 Task: Manage the "Case record list" page setting.
Action: Mouse moved to (1016, 67)
Screenshot: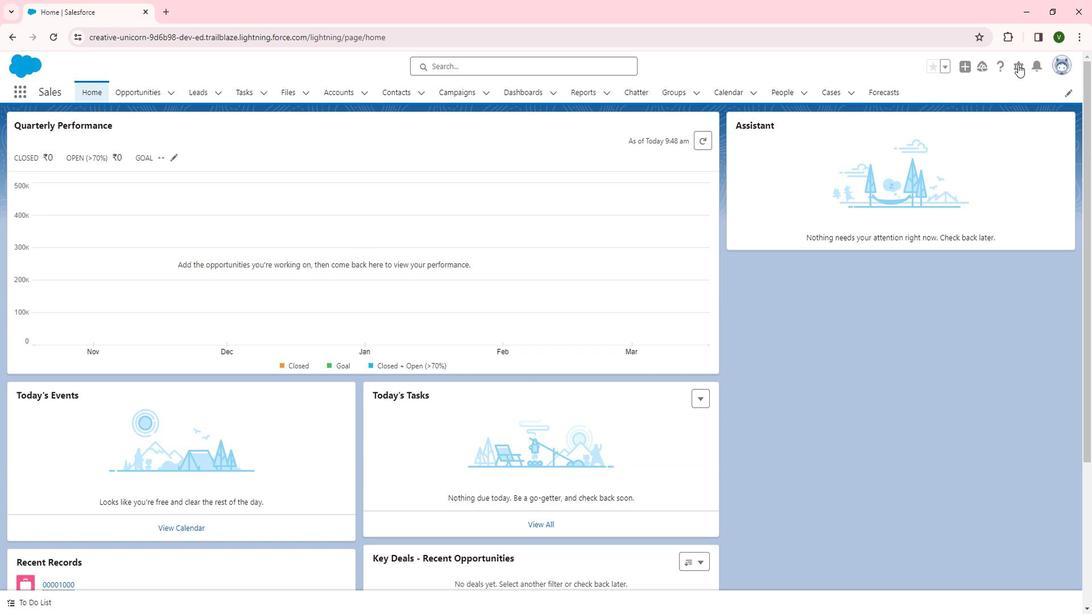 
Action: Mouse pressed left at (1016, 67)
Screenshot: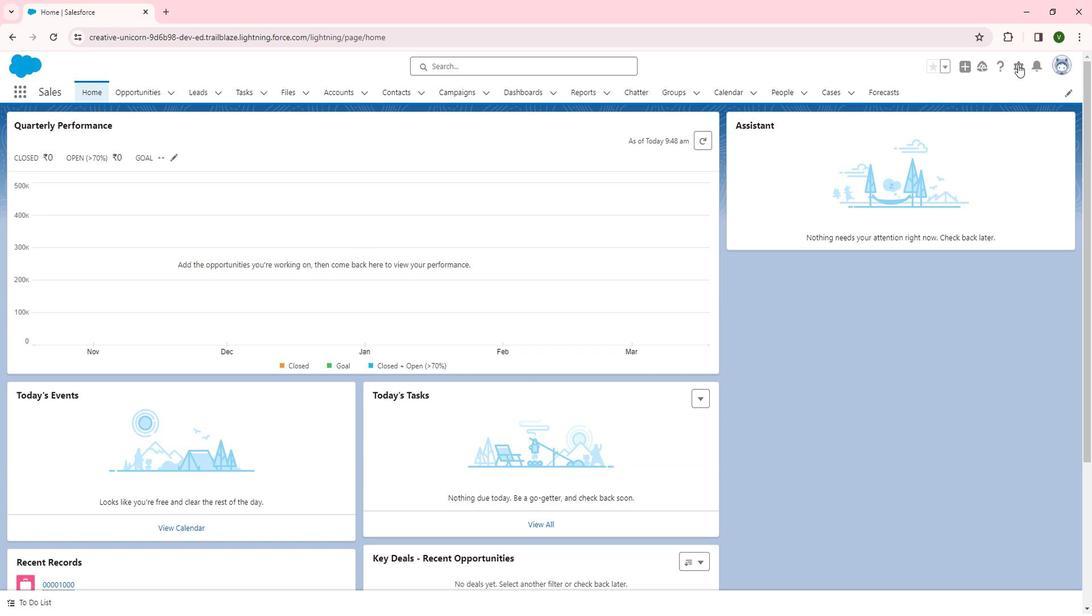 
Action: Mouse moved to (971, 110)
Screenshot: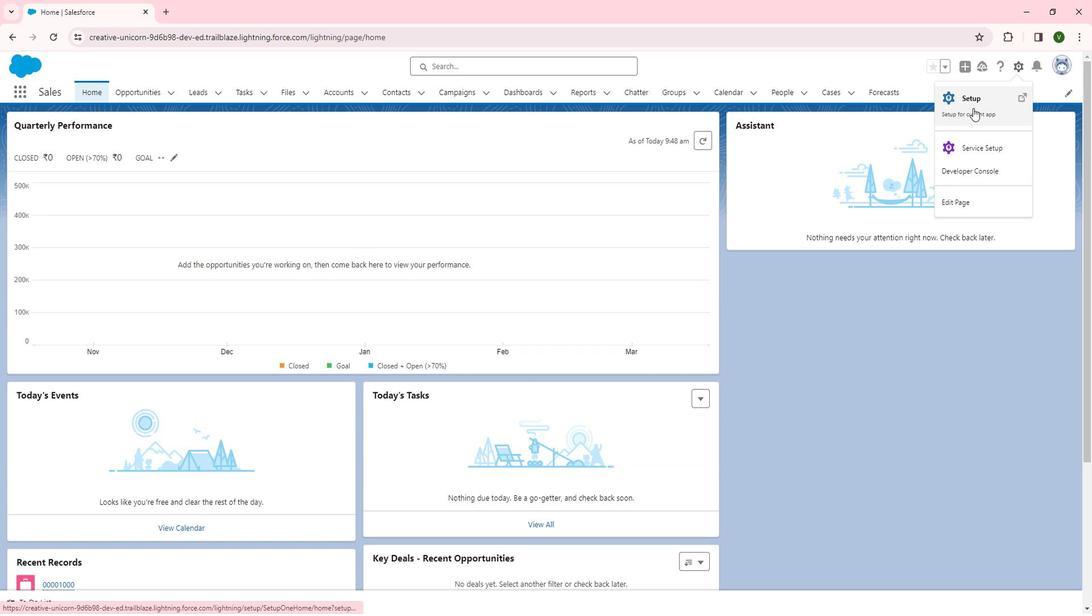 
Action: Mouse pressed left at (971, 110)
Screenshot: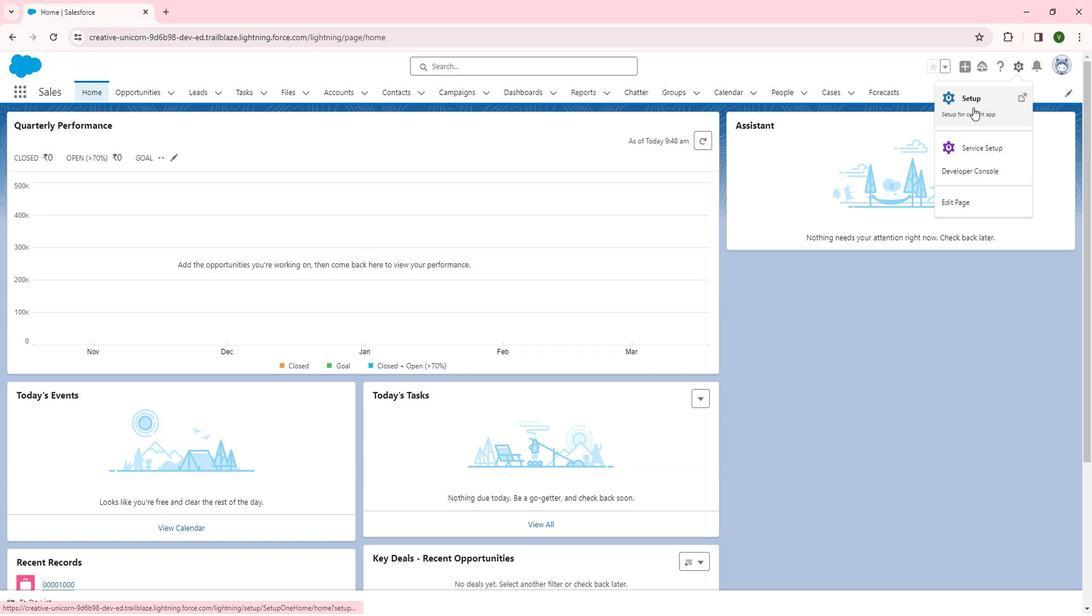 
Action: Mouse moved to (23, 471)
Screenshot: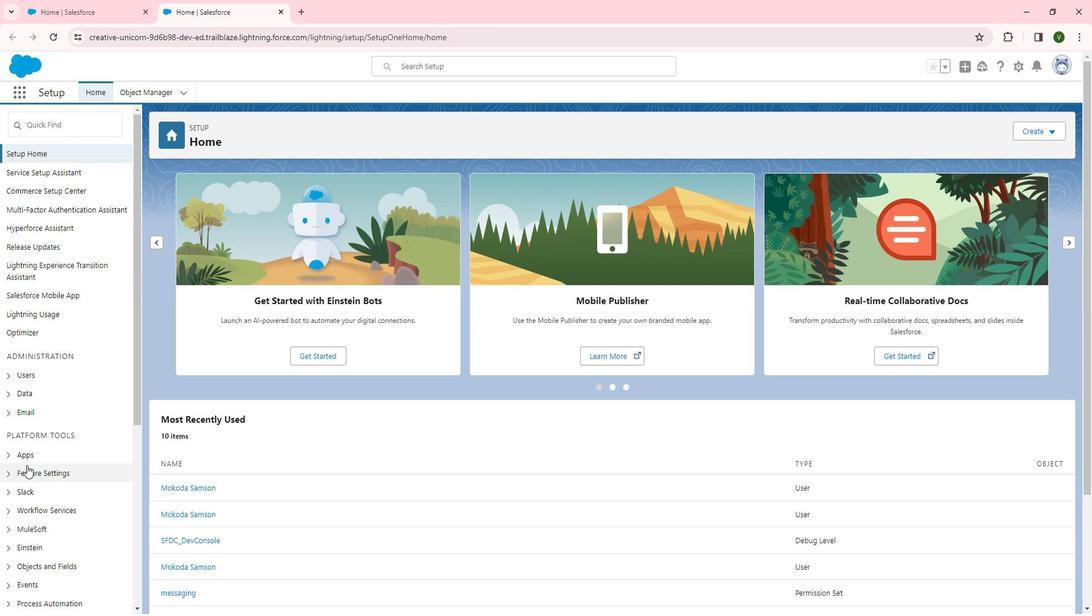 
Action: Mouse pressed left at (23, 471)
Screenshot: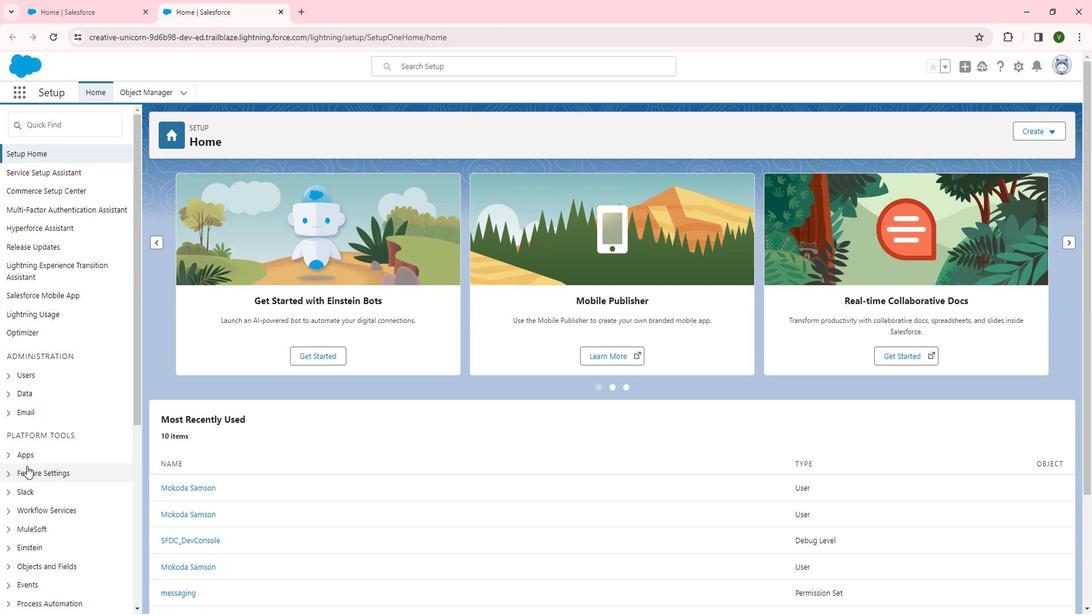 
Action: Mouse scrolled (23, 471) with delta (0, 0)
Screenshot: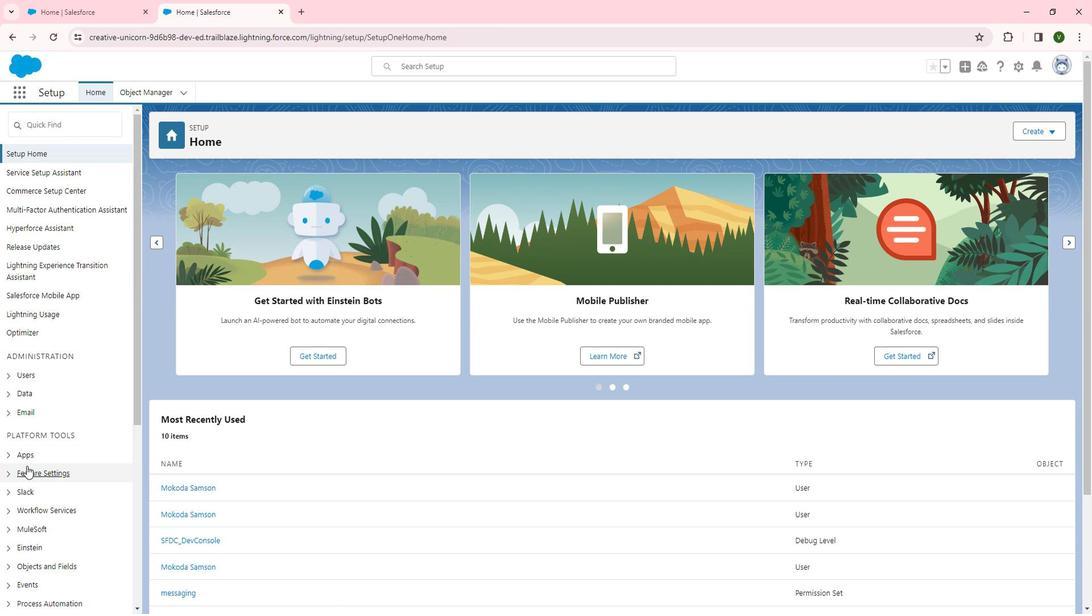 
Action: Mouse scrolled (23, 471) with delta (0, 0)
Screenshot: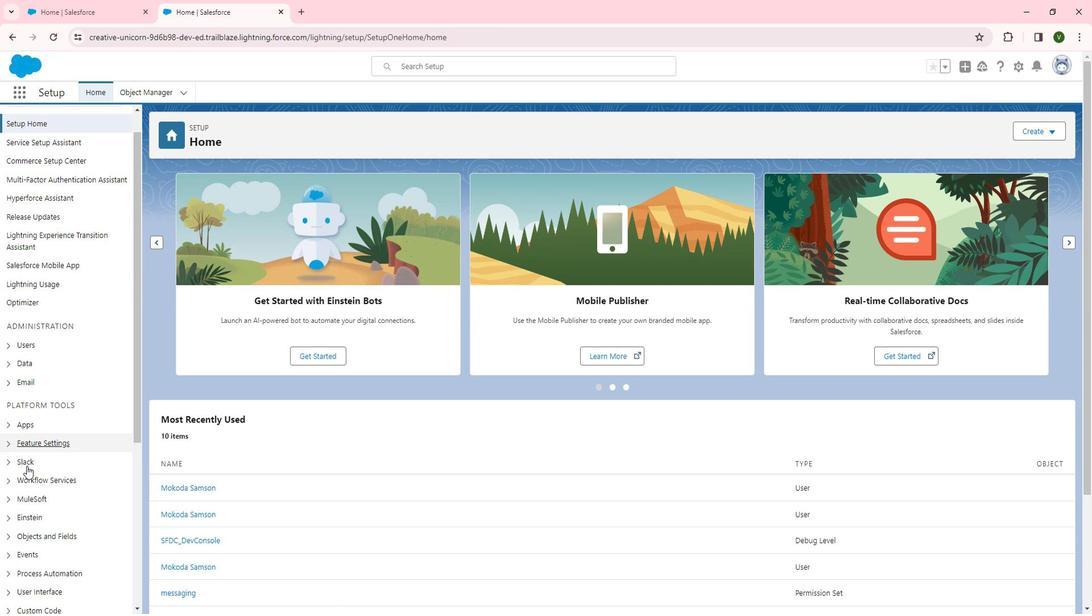 
Action: Mouse moved to (59, 359)
Screenshot: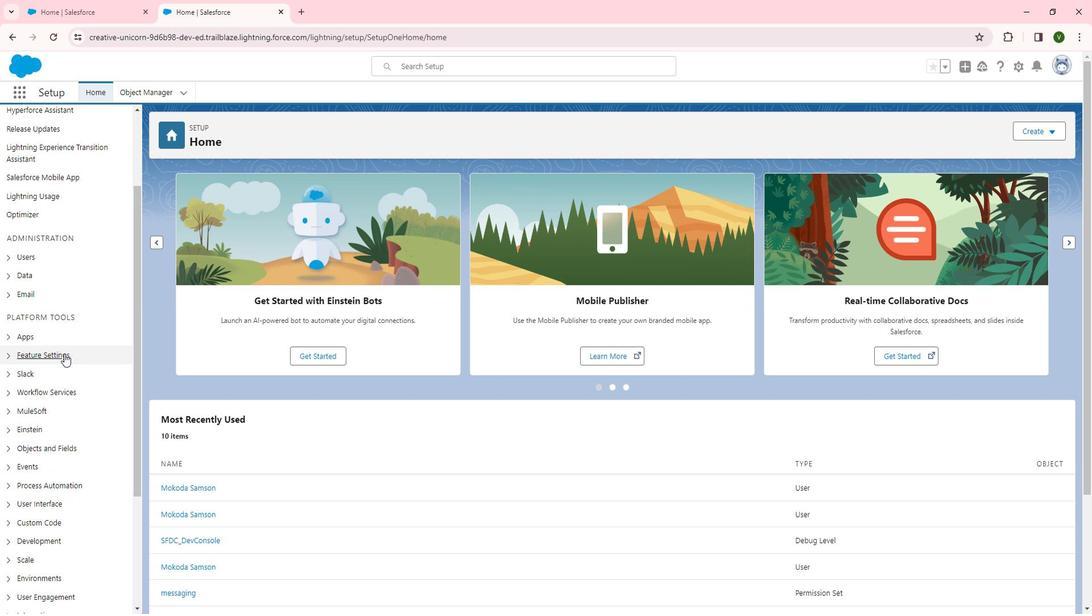 
Action: Mouse pressed left at (59, 359)
Screenshot: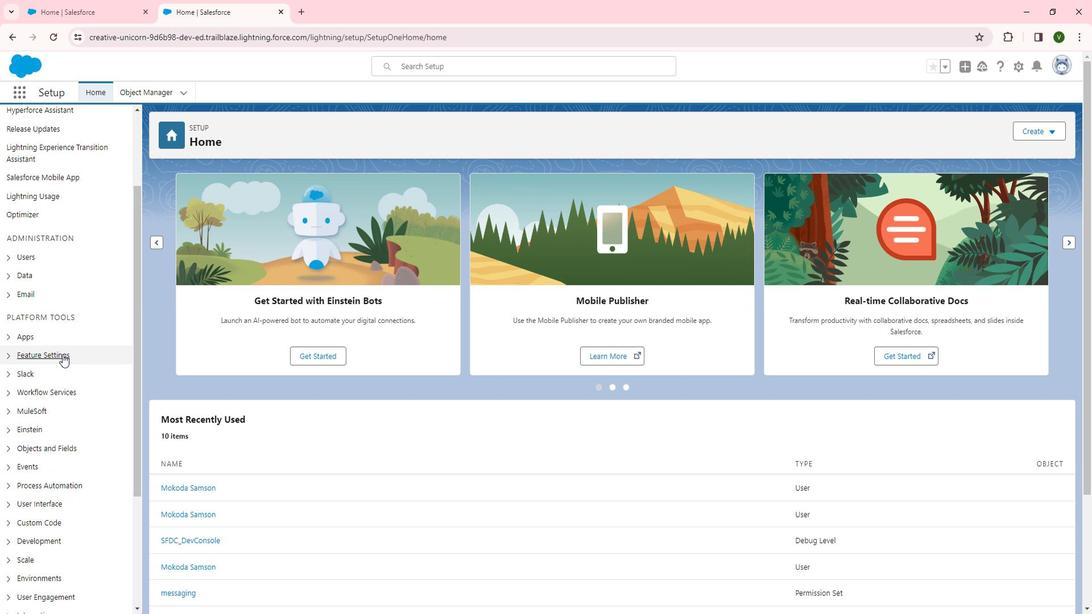
Action: Mouse moved to (67, 484)
Screenshot: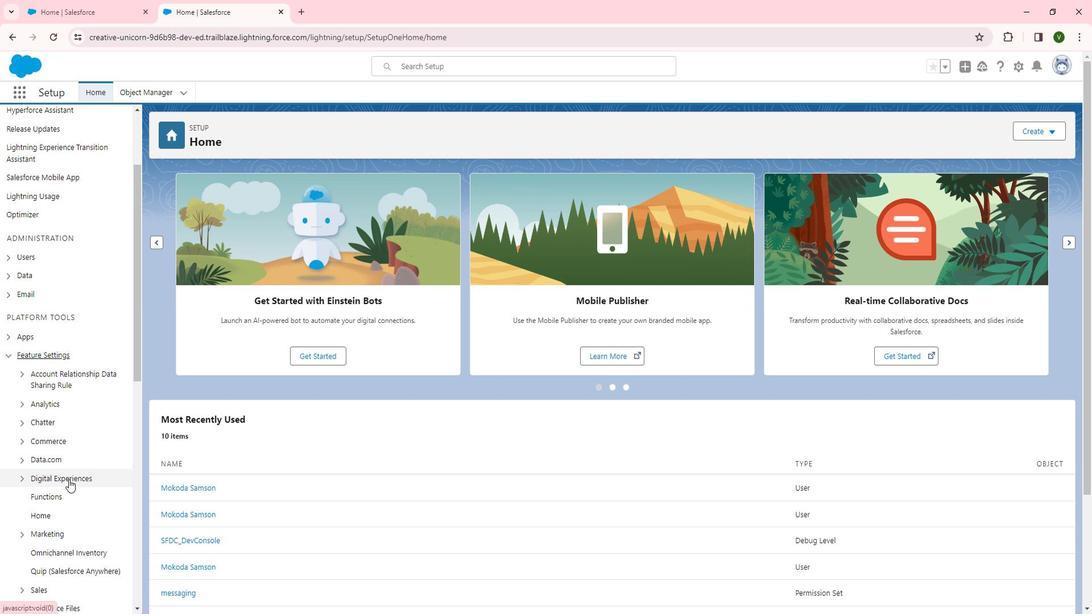 
Action: Mouse pressed left at (67, 484)
Screenshot: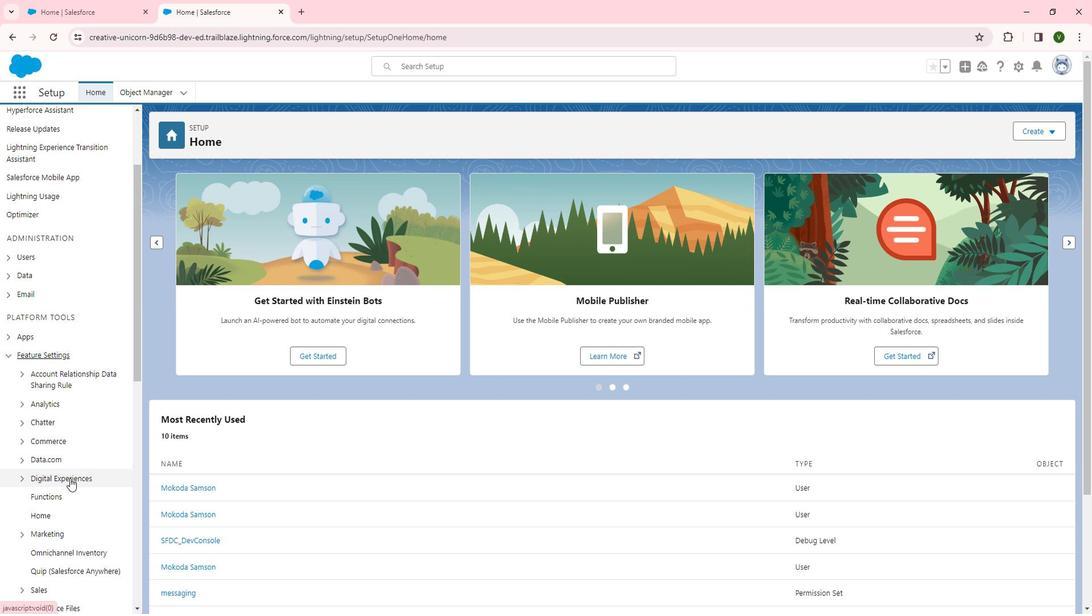
Action: Mouse moved to (68, 483)
Screenshot: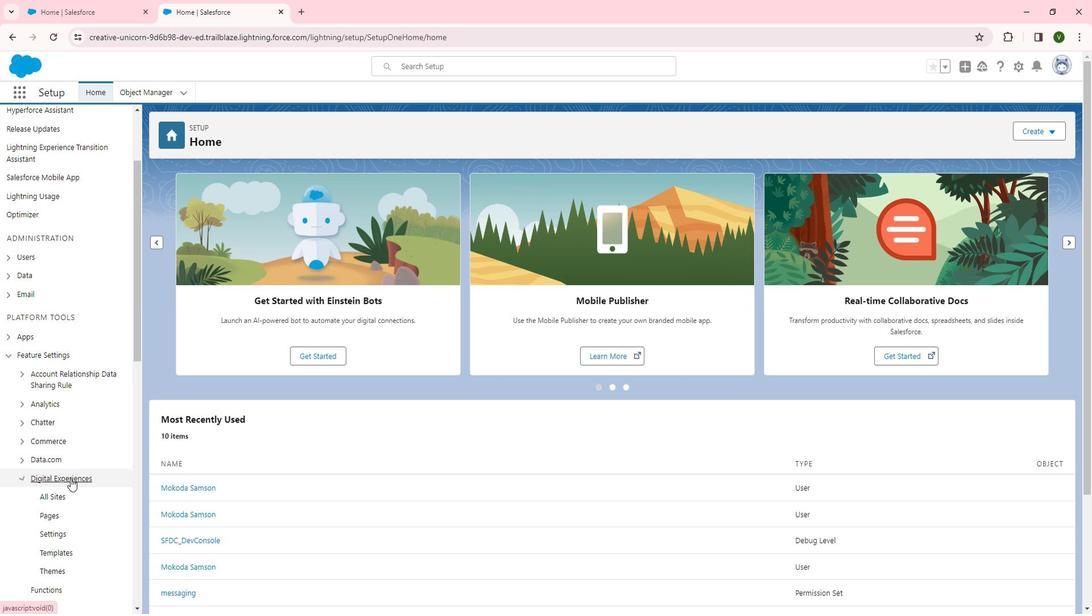 
Action: Mouse scrolled (68, 483) with delta (0, 0)
Screenshot: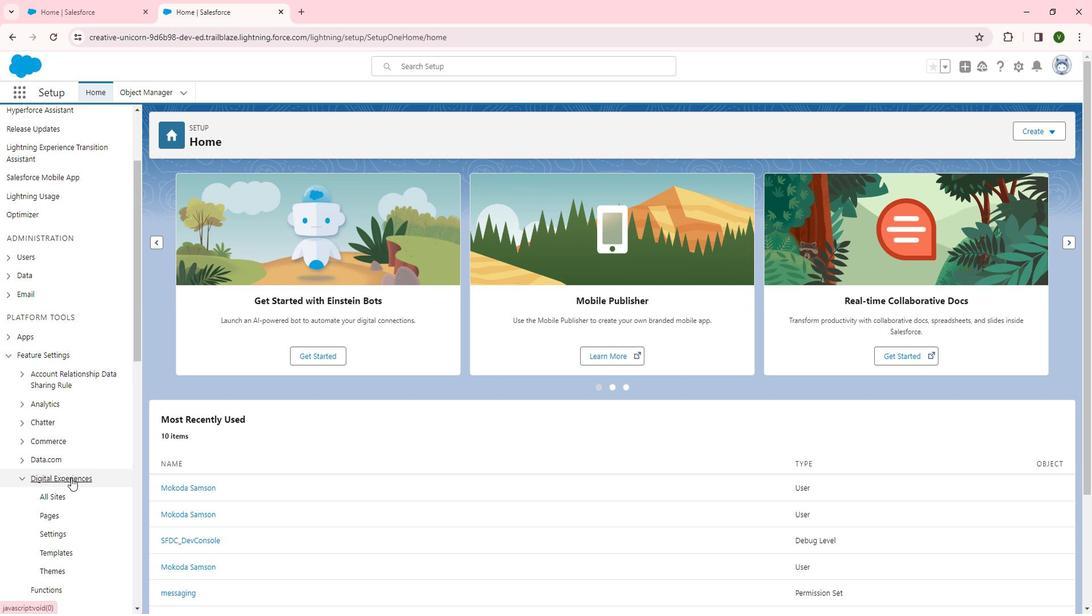 
Action: Mouse moved to (68, 482)
Screenshot: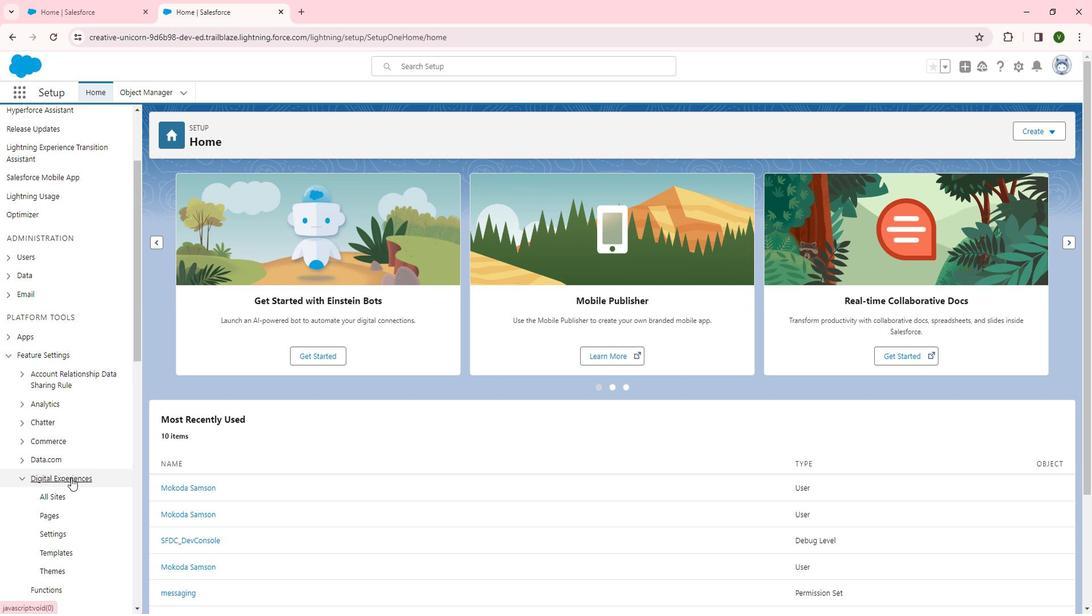 
Action: Mouse scrolled (68, 481) with delta (0, 0)
Screenshot: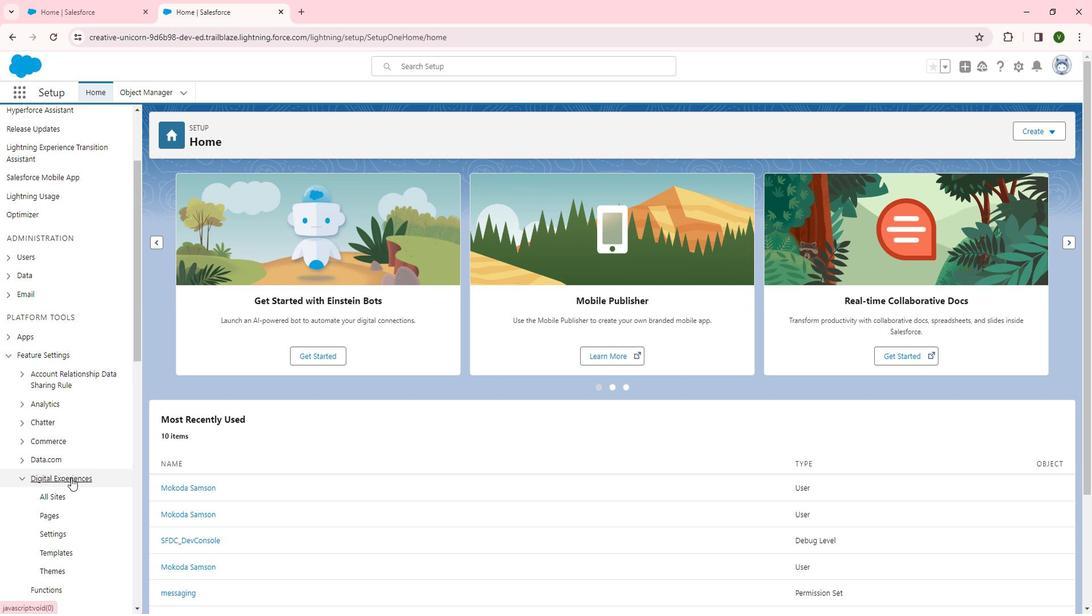 
Action: Mouse moved to (48, 381)
Screenshot: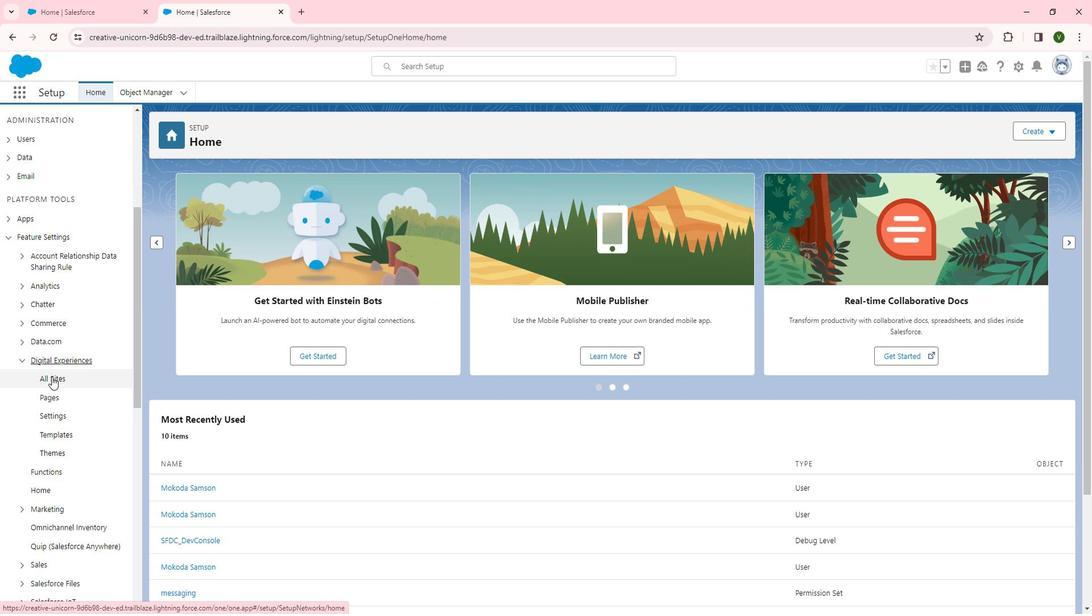 
Action: Mouse pressed left at (48, 381)
Screenshot: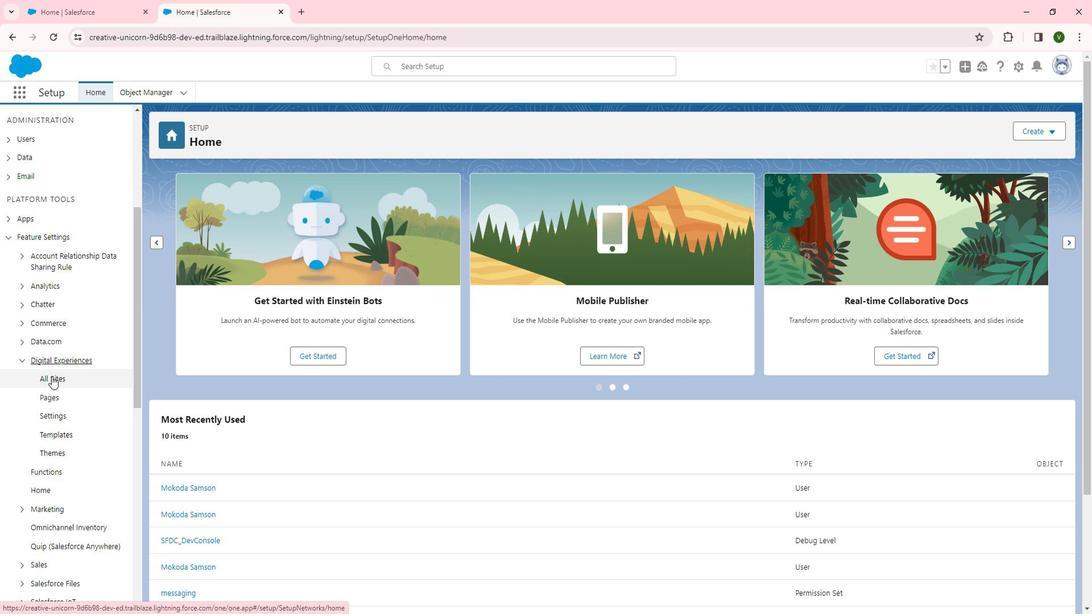 
Action: Mouse moved to (180, 342)
Screenshot: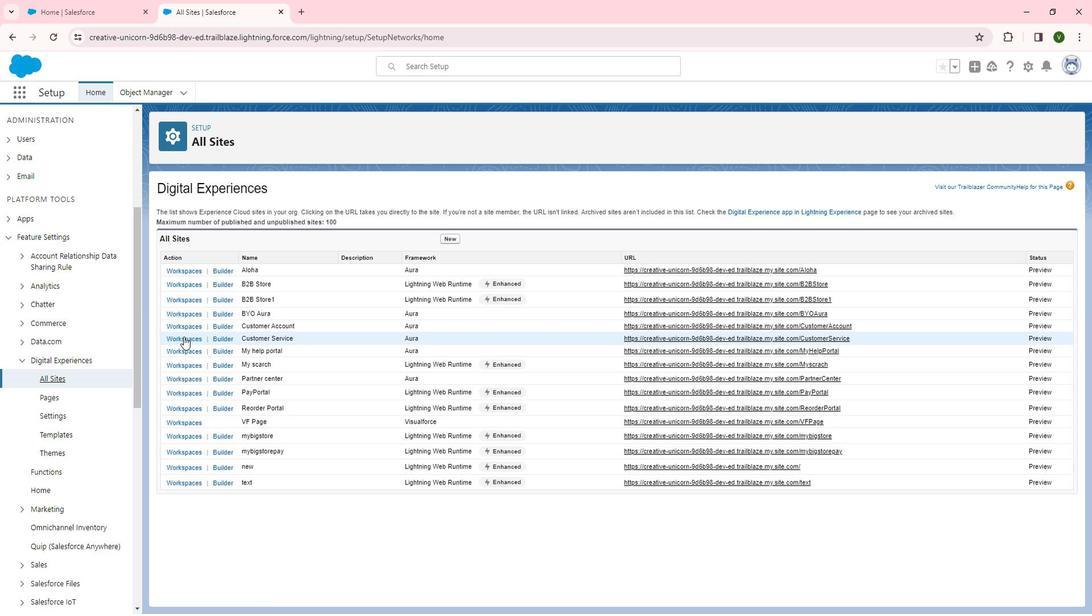 
Action: Mouse pressed left at (180, 342)
Screenshot: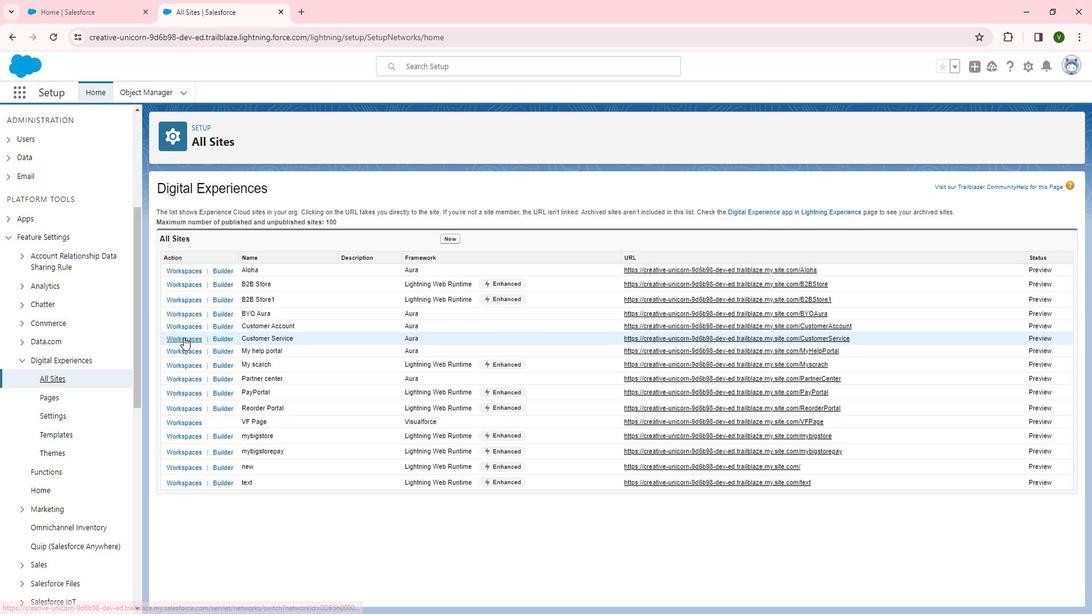 
Action: Mouse moved to (172, 286)
Screenshot: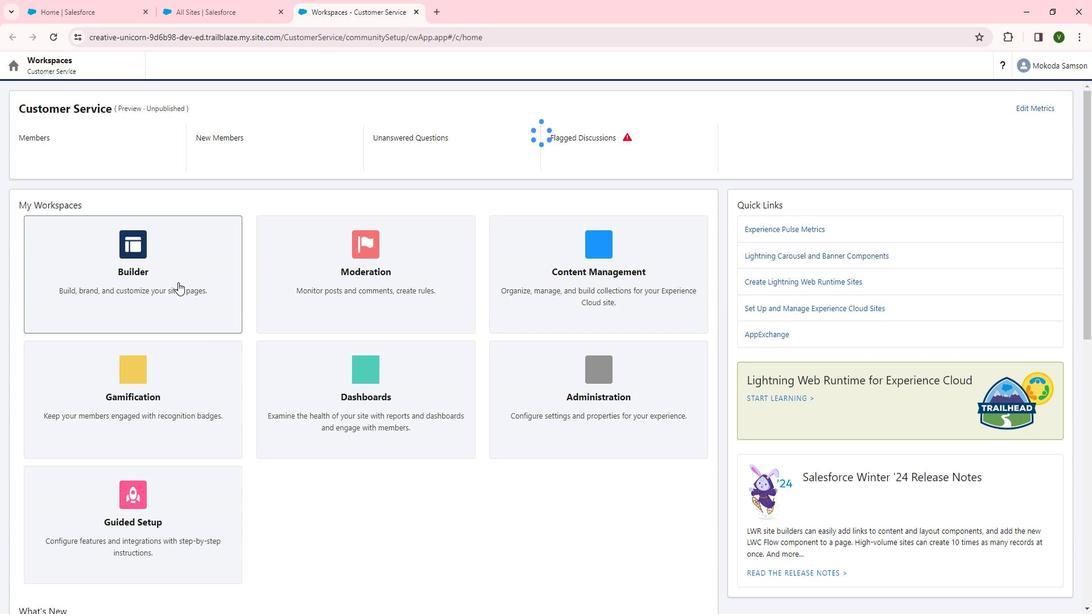 
Action: Mouse pressed left at (172, 286)
Screenshot: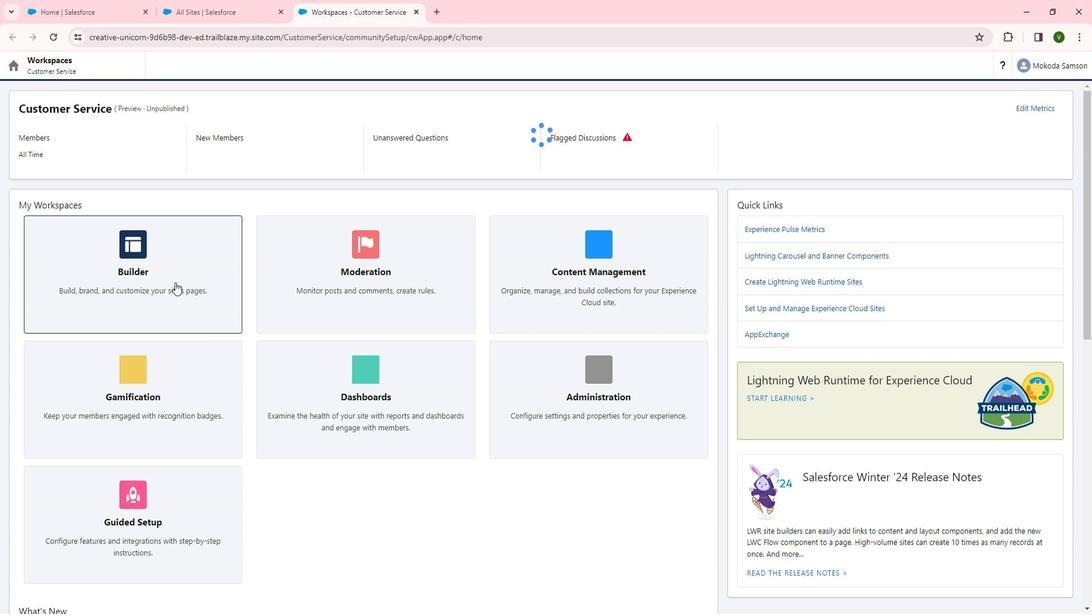 
Action: Mouse moved to (151, 66)
Screenshot: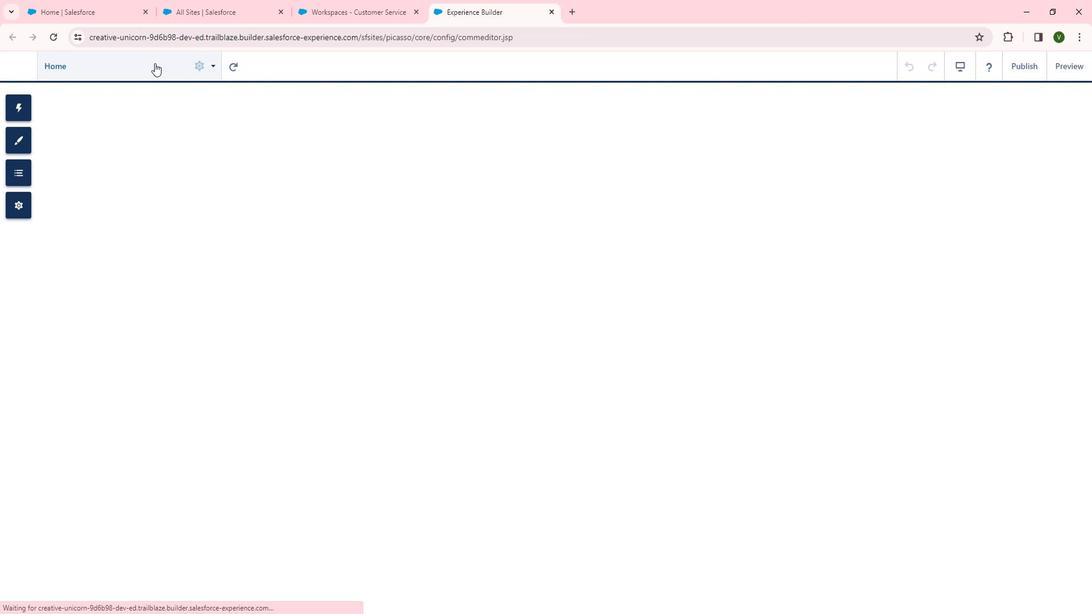 
Action: Mouse pressed left at (151, 66)
Screenshot: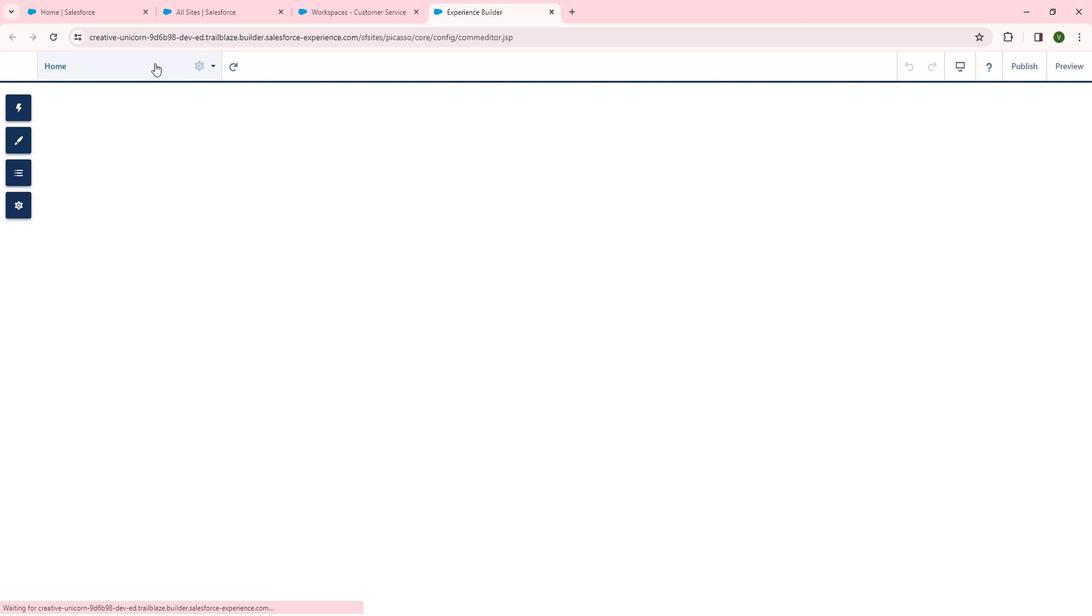 
Action: Mouse moved to (48, 225)
Screenshot: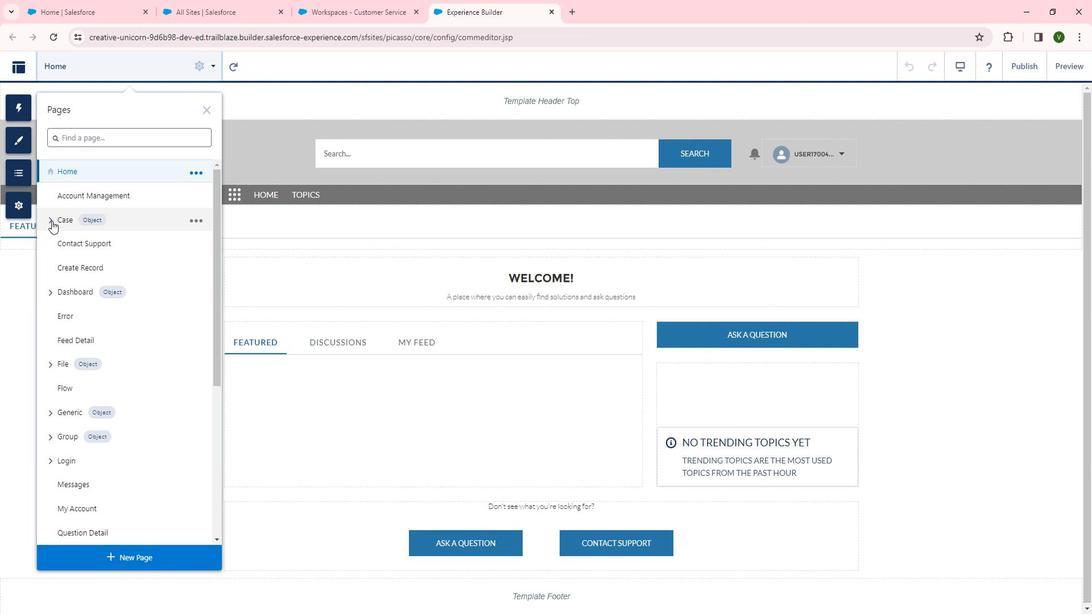 
Action: Mouse pressed left at (48, 225)
Screenshot: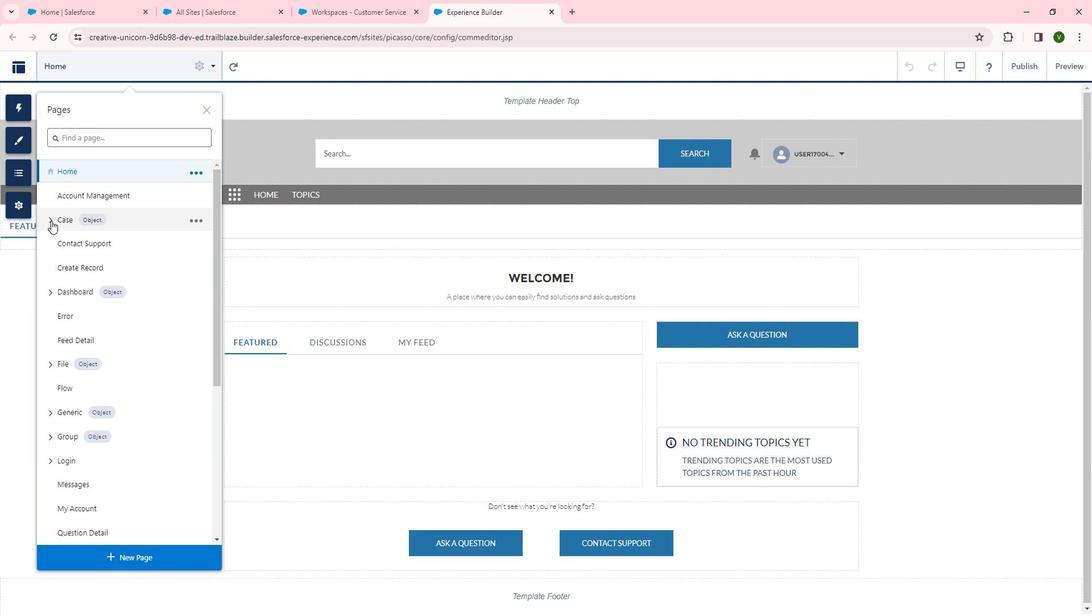 
Action: Mouse moved to (175, 273)
Screenshot: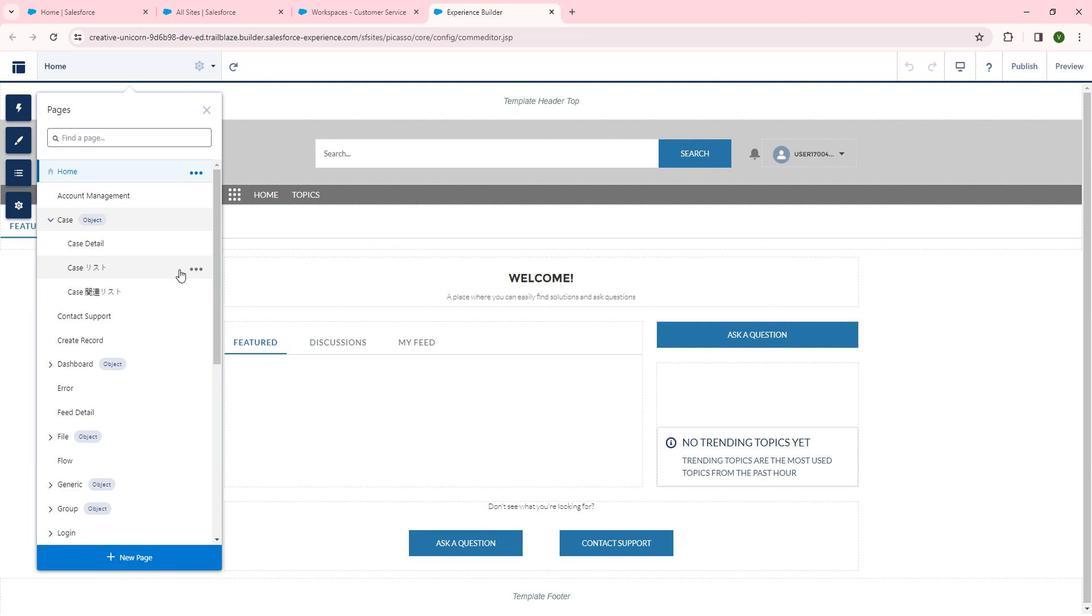
Action: Mouse pressed left at (175, 273)
Screenshot: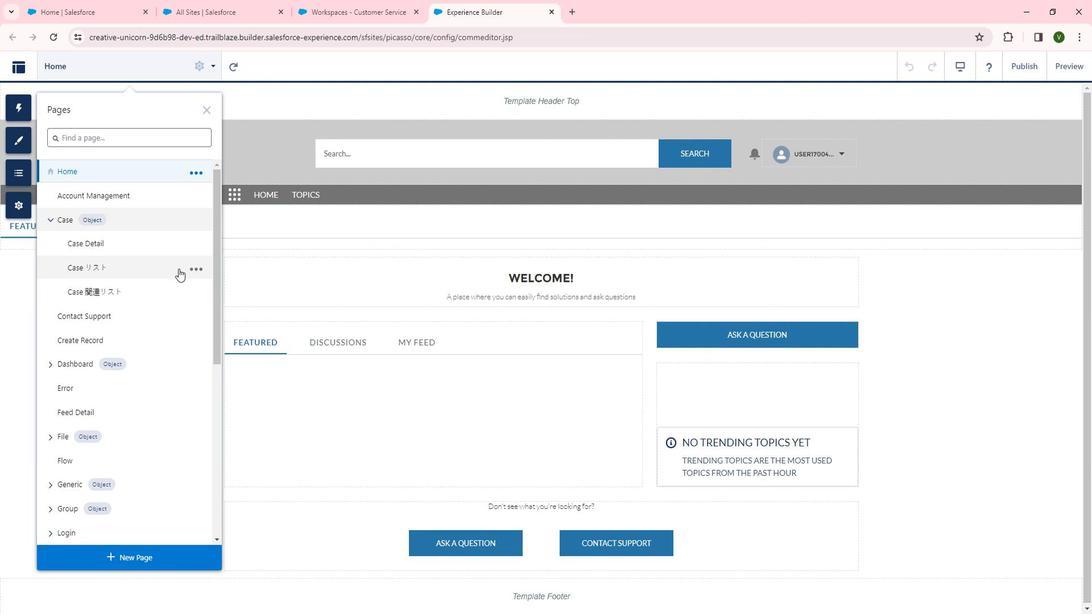 
Action: Mouse moved to (174, 66)
Screenshot: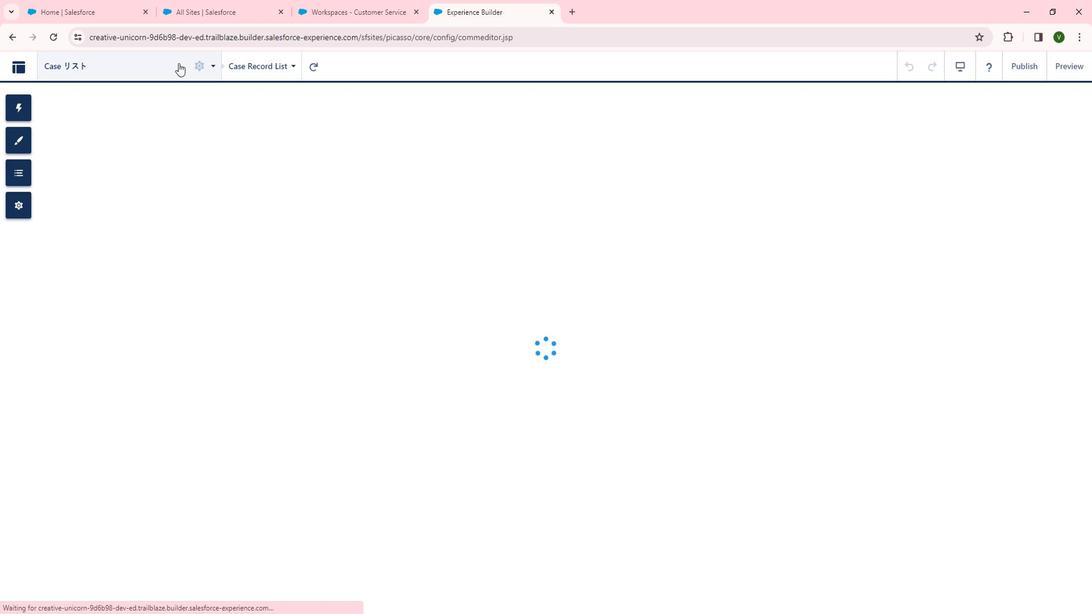 
Action: Mouse pressed left at (174, 66)
Screenshot: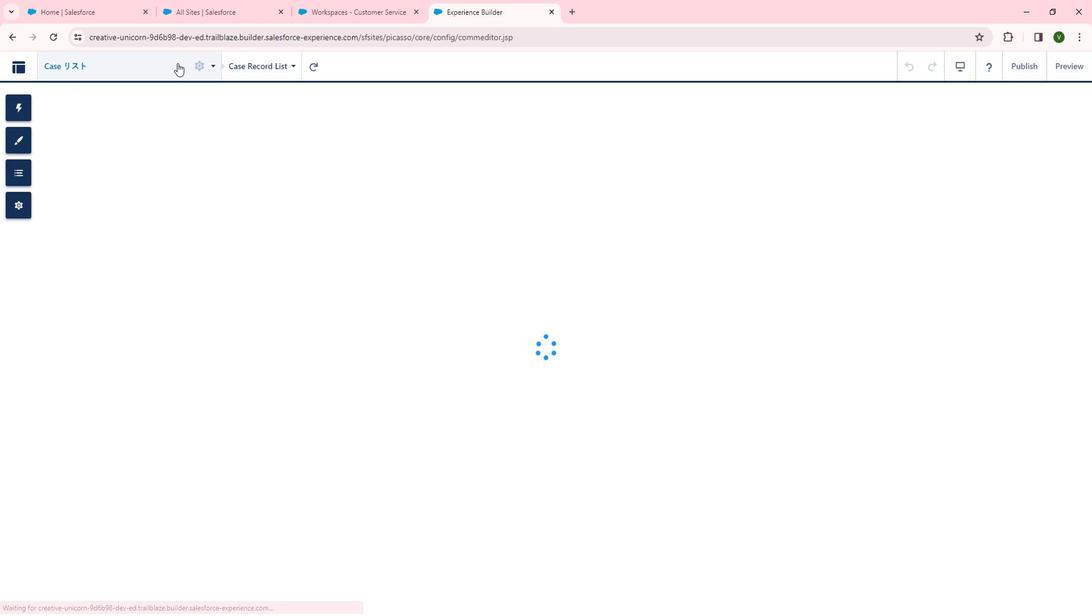
Action: Mouse moved to (194, 177)
Screenshot: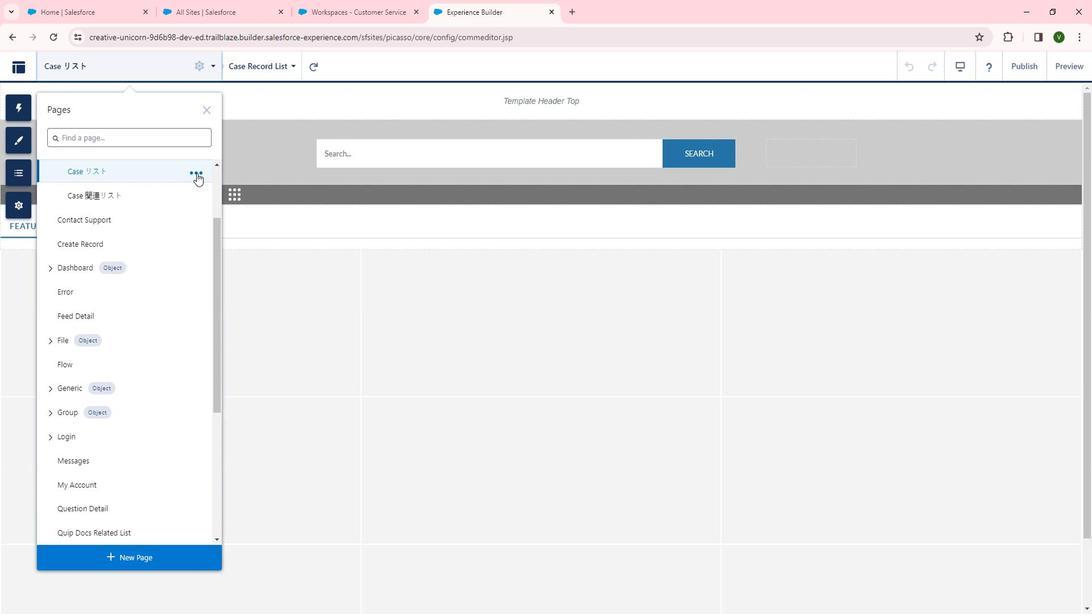 
Action: Mouse pressed left at (194, 177)
Screenshot: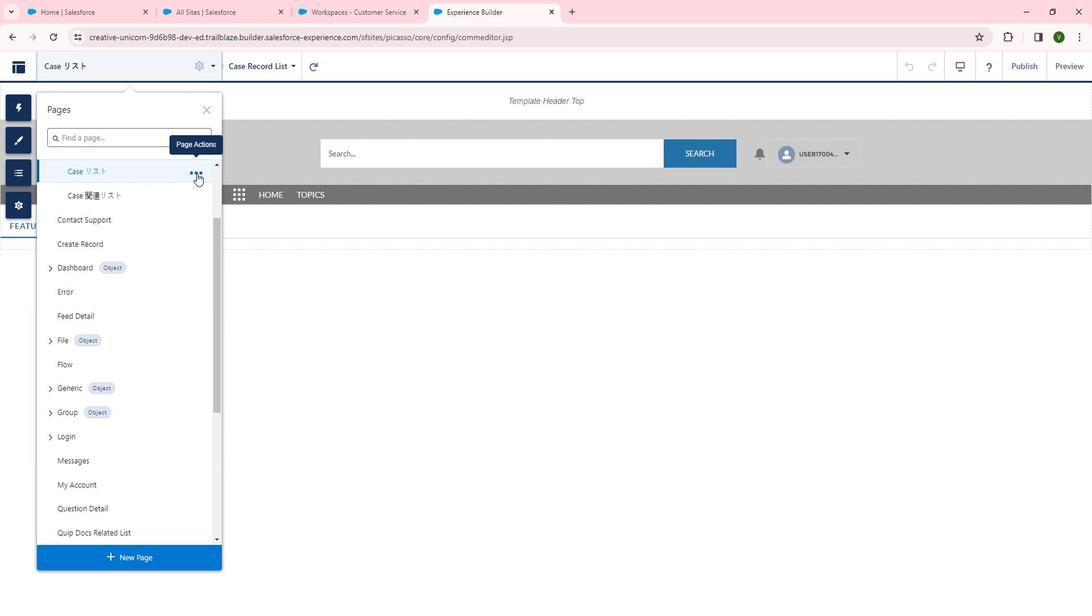 
Action: Mouse moved to (252, 171)
Screenshot: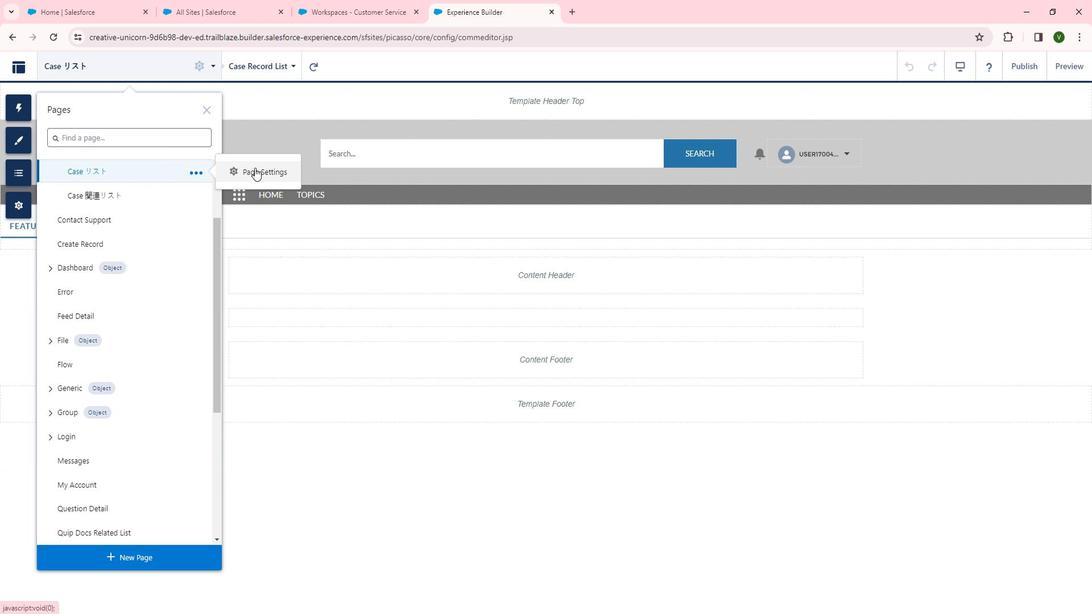 
Action: Mouse pressed left at (252, 171)
Screenshot: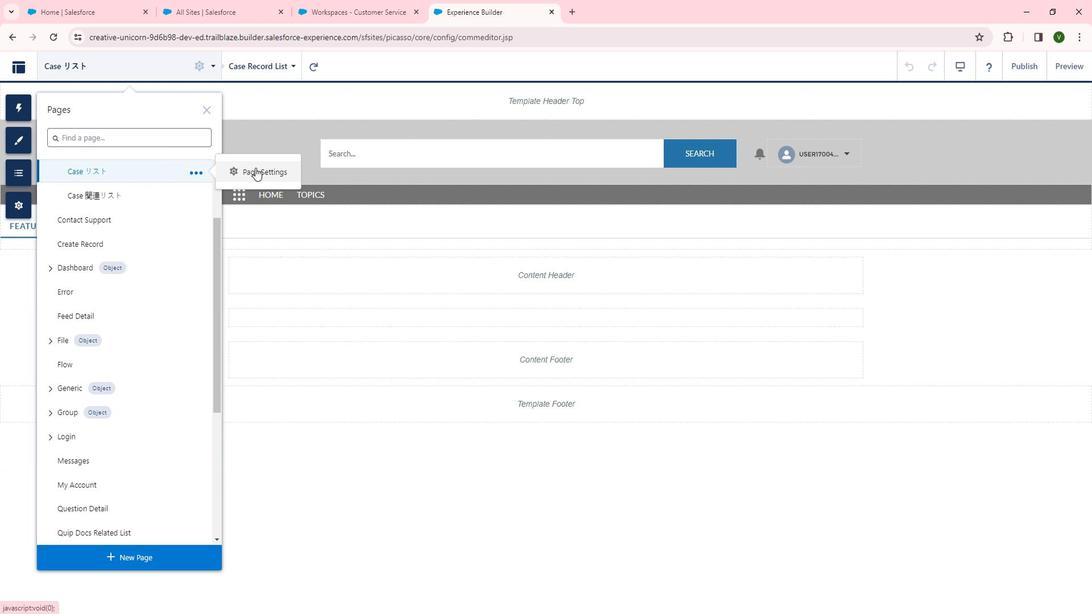 
Action: Mouse moved to (394, 355)
Screenshot: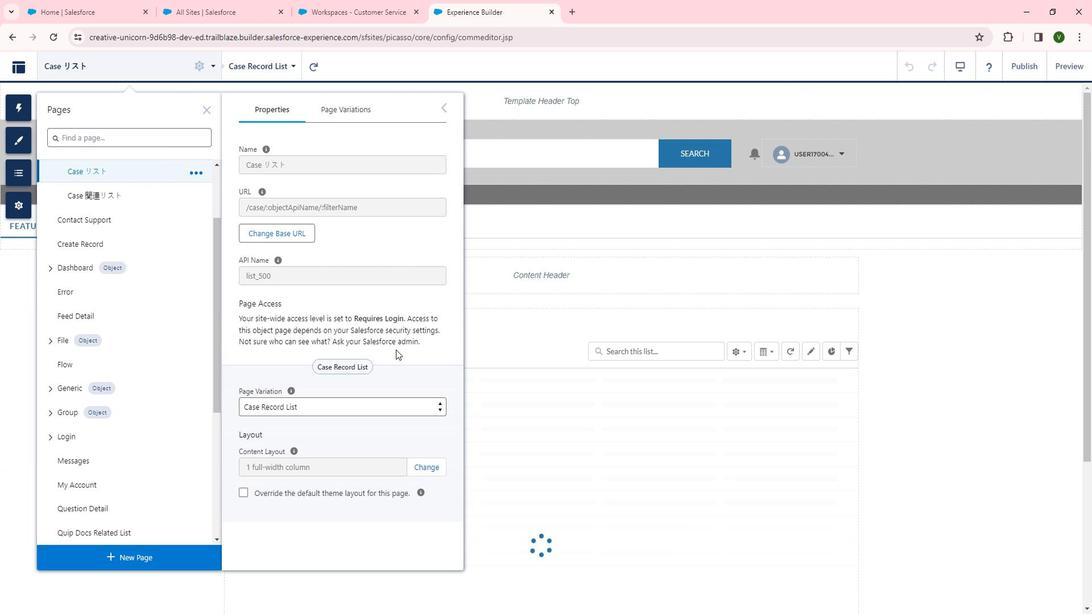 
Action: Mouse scrolled (394, 354) with delta (0, 0)
Screenshot: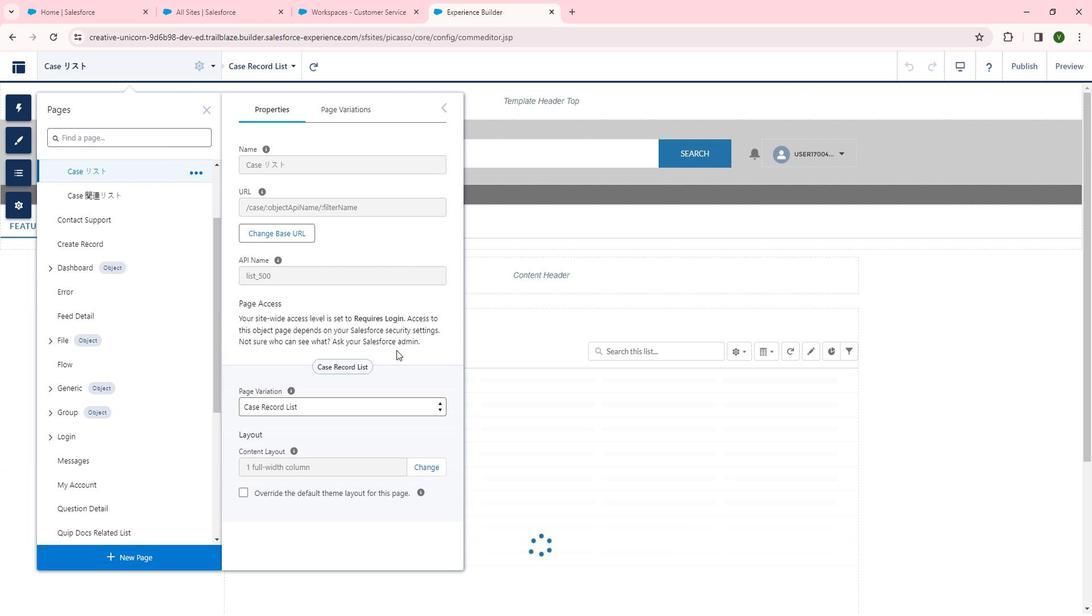 
Action: Mouse moved to (396, 356)
Screenshot: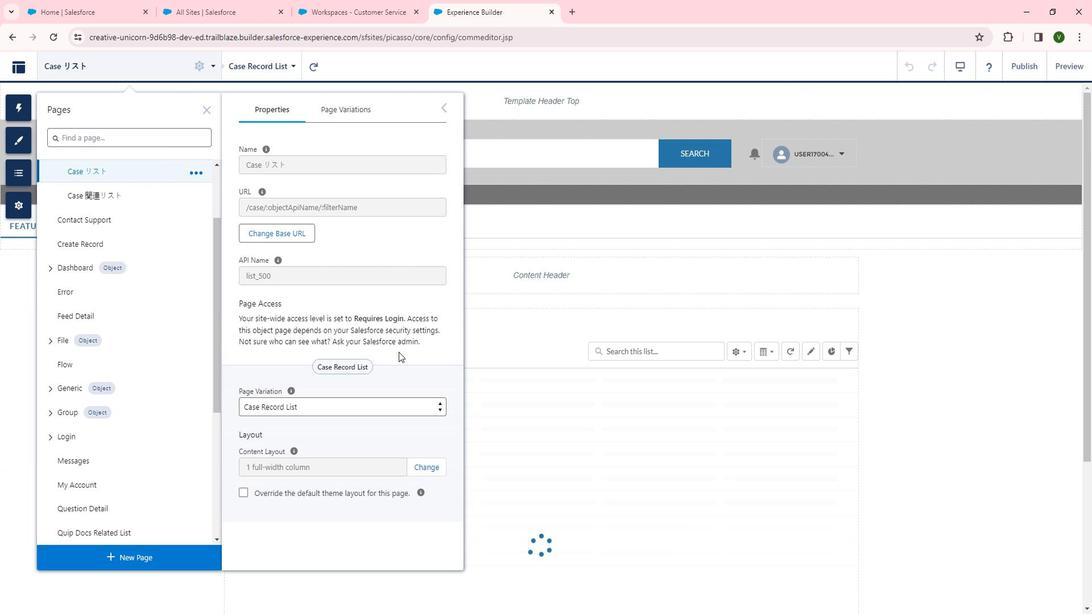 
Action: Mouse scrolled (396, 356) with delta (0, 0)
Screenshot: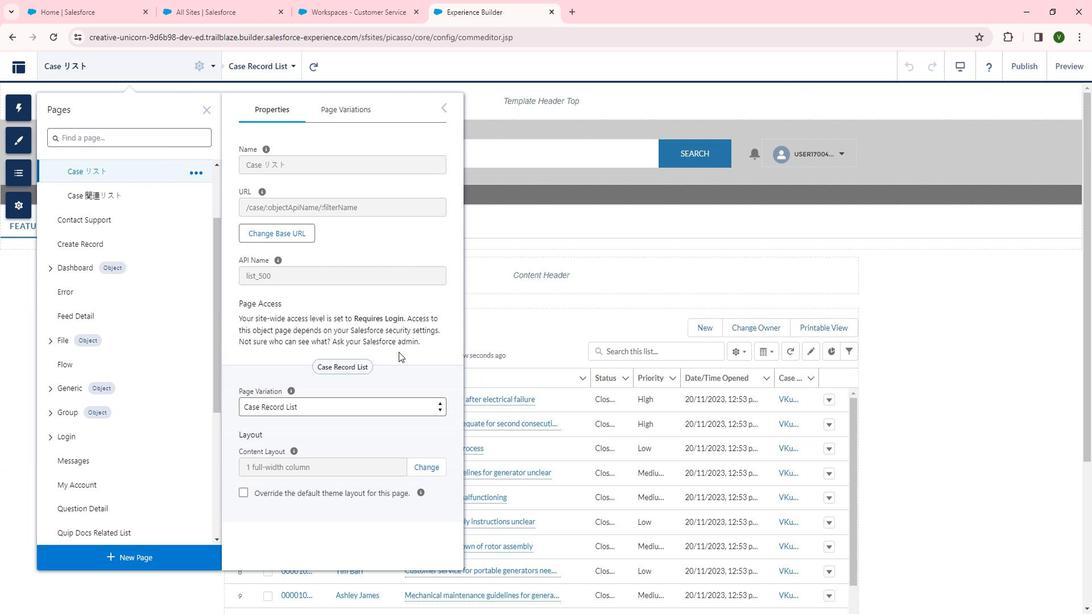 
Action: Mouse moved to (419, 439)
Screenshot: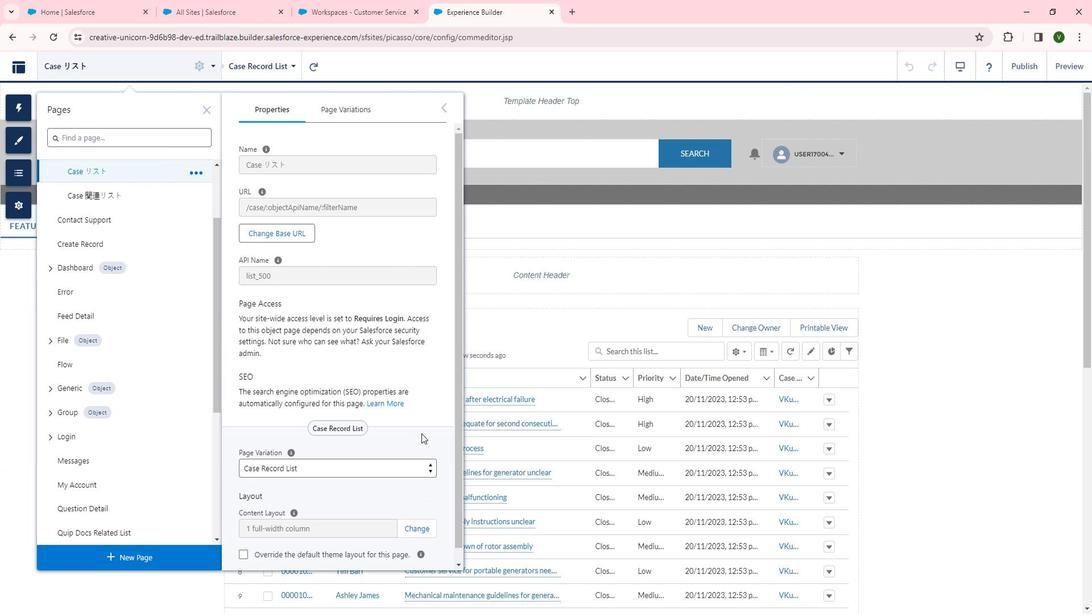 
Action: Mouse scrolled (419, 438) with delta (0, -1)
Screenshot: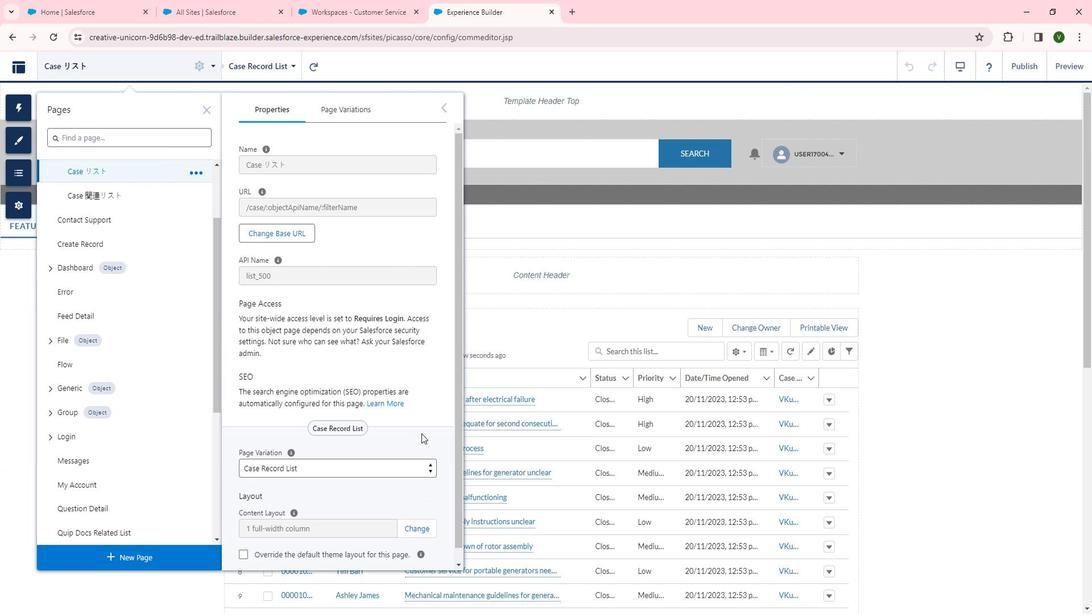 
Action: Mouse scrolled (419, 438) with delta (0, -1)
Screenshot: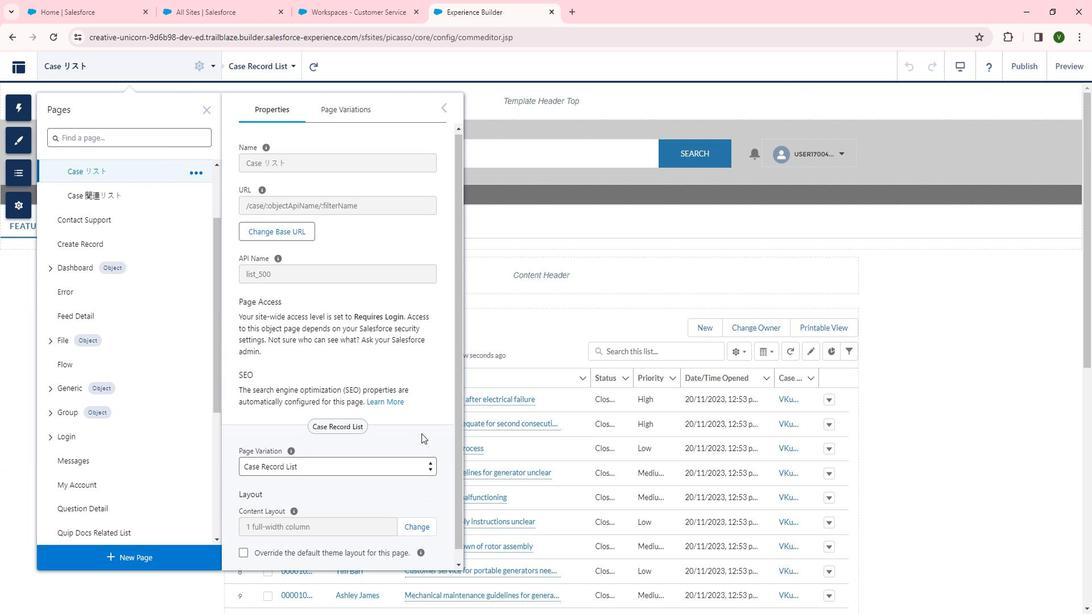 
Action: Mouse scrolled (419, 438) with delta (0, -1)
Screenshot: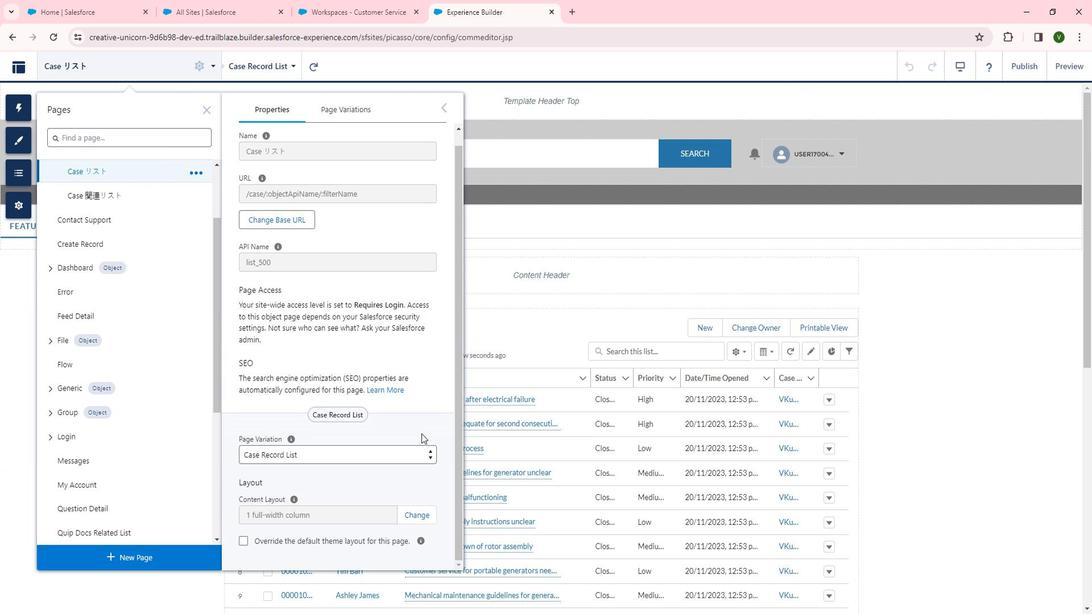 
Action: Mouse moved to (423, 519)
Screenshot: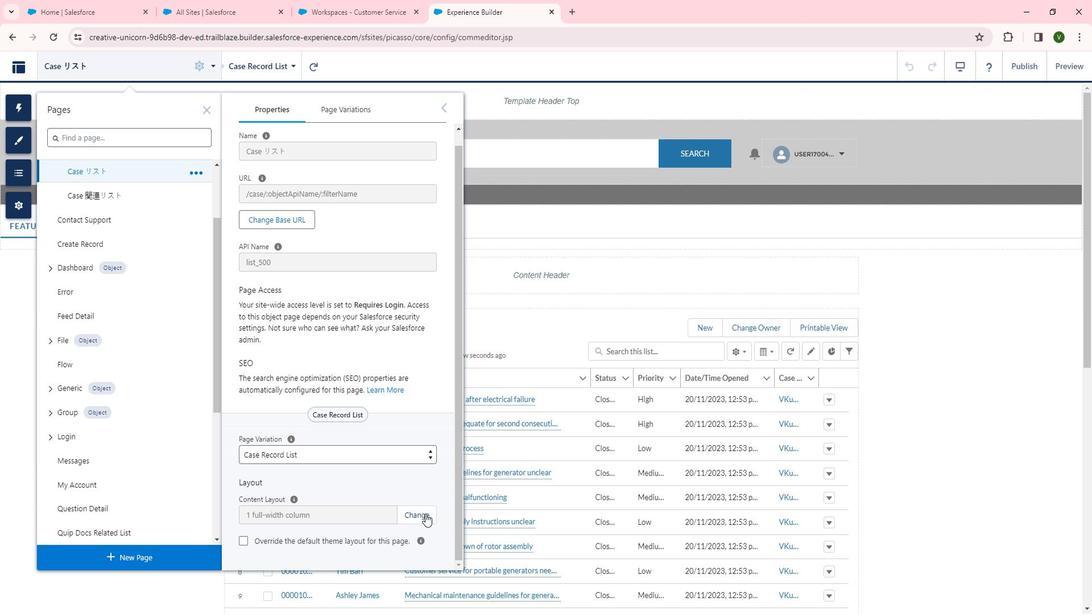 
Action: Mouse pressed left at (423, 519)
Screenshot: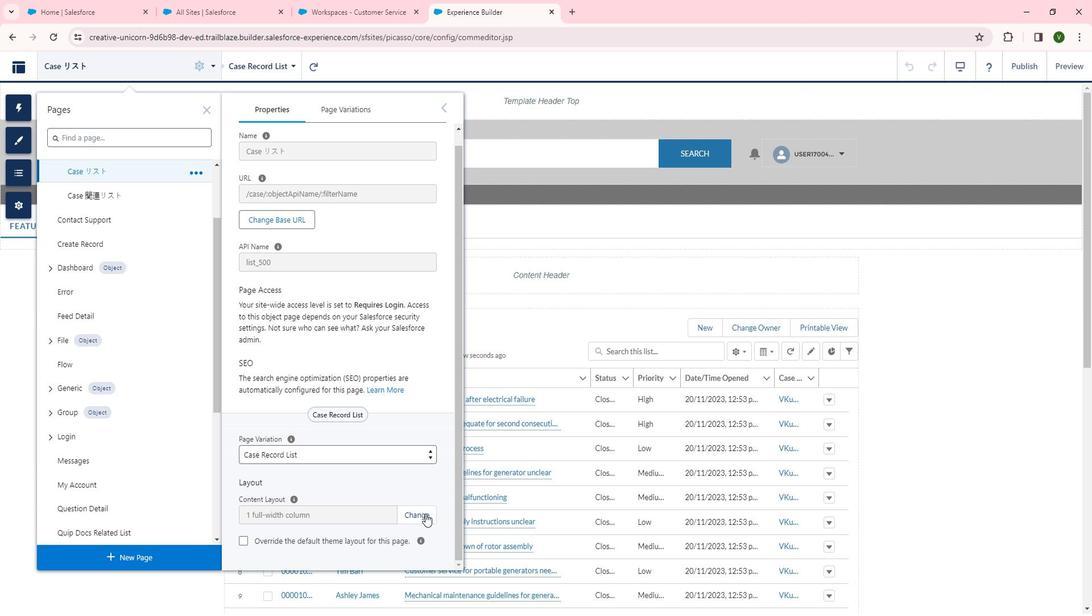 
Action: Mouse moved to (472, 399)
Screenshot: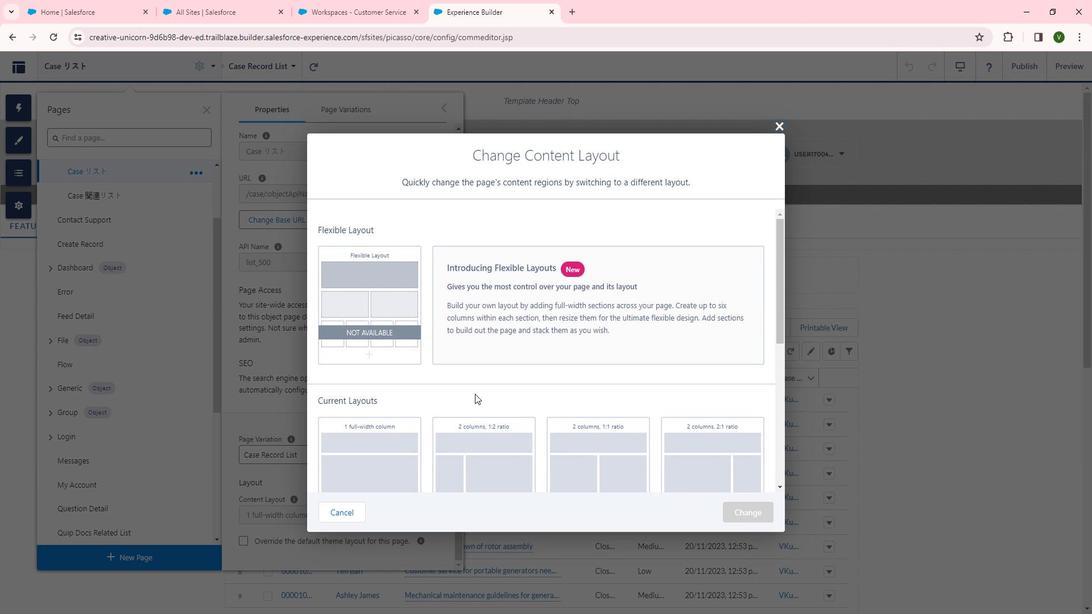 
Action: Mouse scrolled (472, 398) with delta (0, 0)
Screenshot: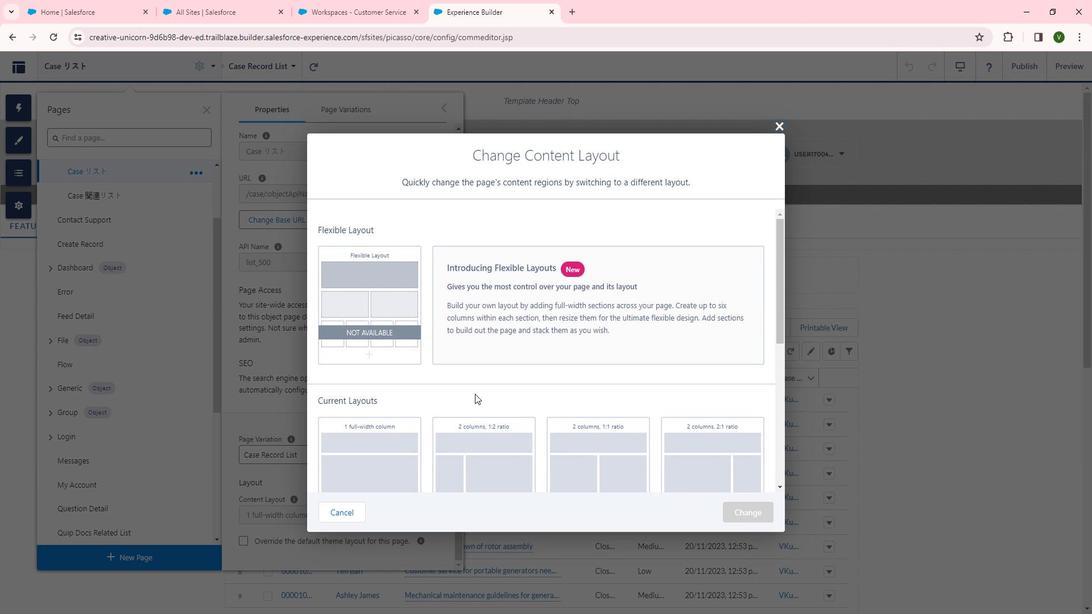 
Action: Mouse scrolled (472, 398) with delta (0, 0)
Screenshot: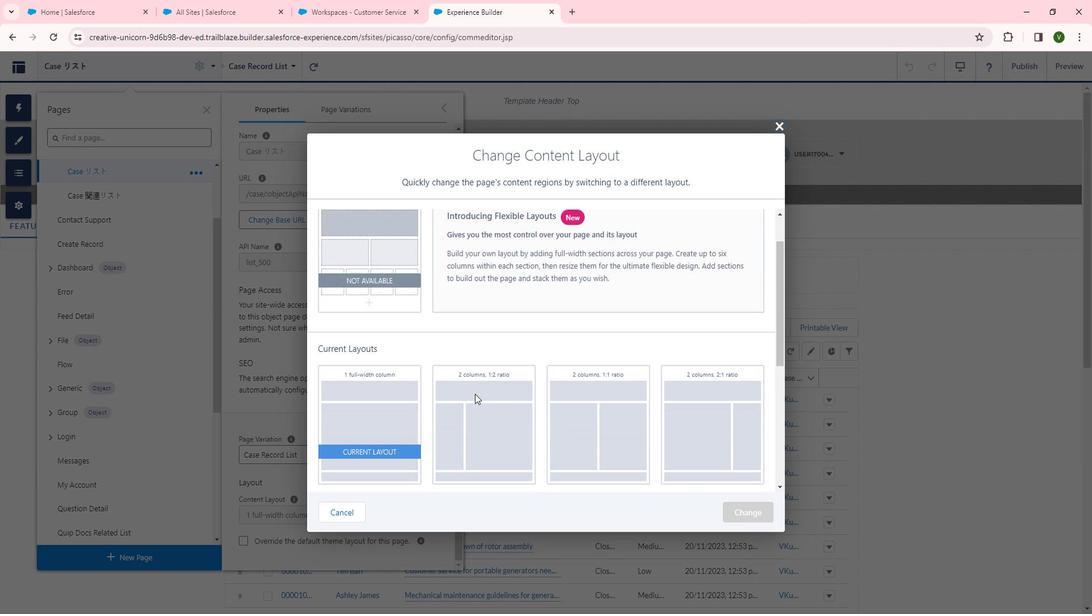 
Action: Mouse moved to (585, 388)
Screenshot: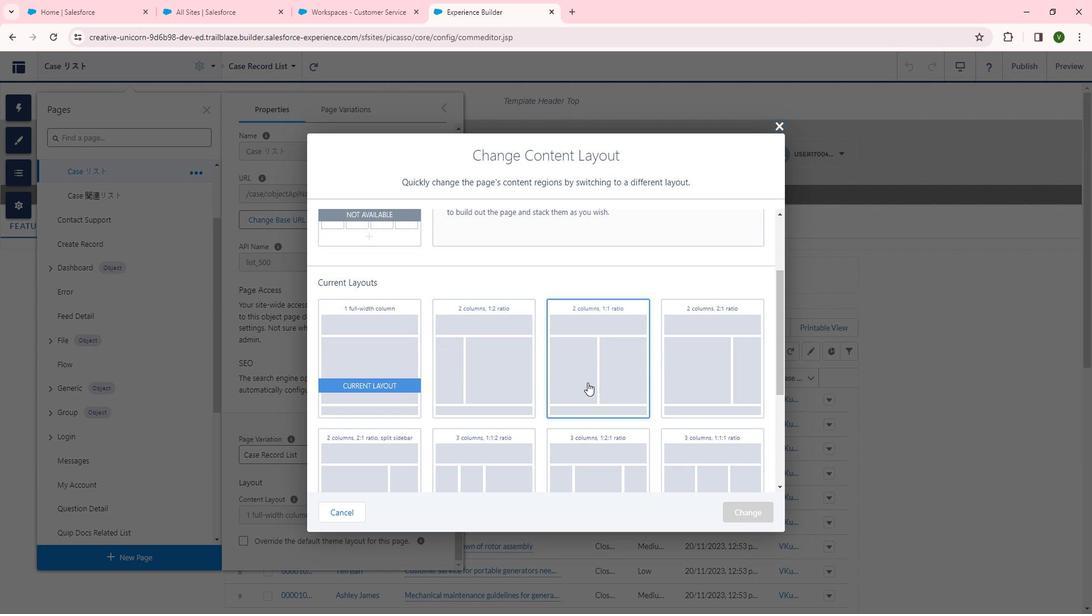 
Action: Mouse scrolled (585, 387) with delta (0, 0)
Screenshot: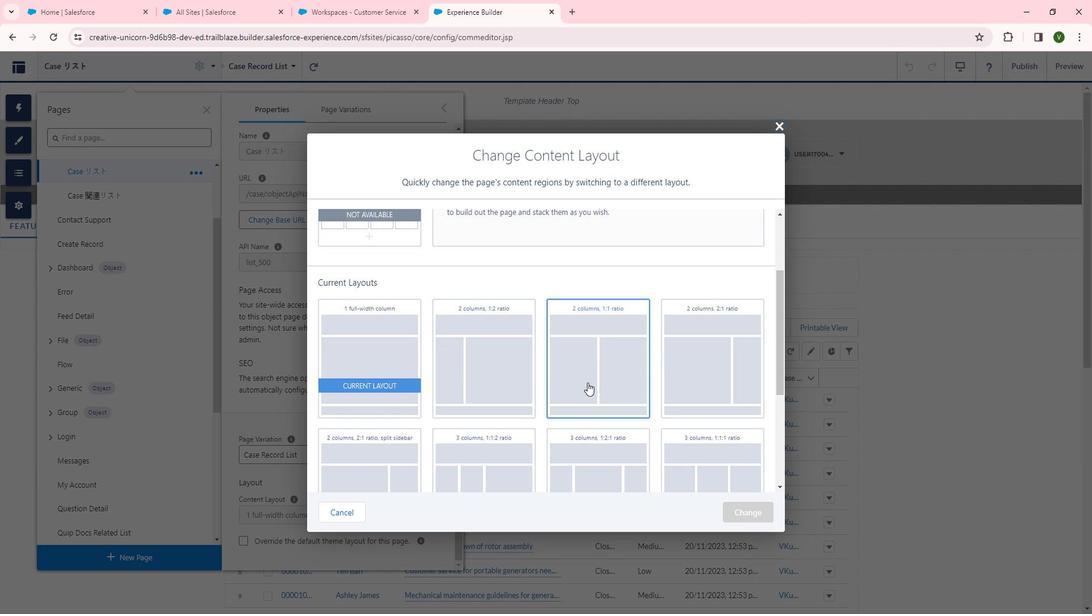 
Action: Mouse scrolled (585, 387) with delta (0, 0)
Screenshot: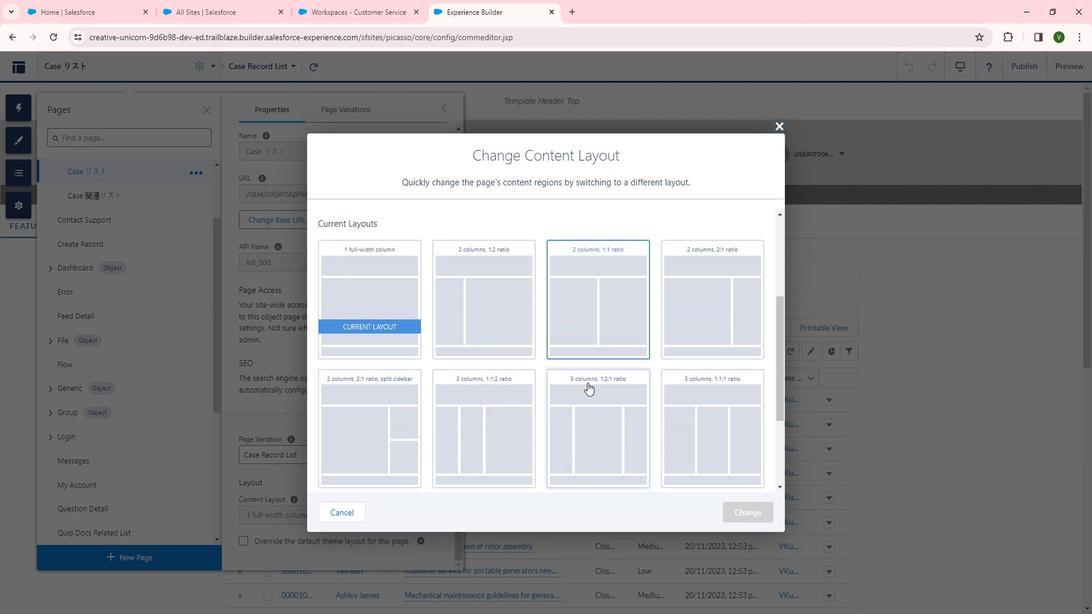 
Action: Mouse scrolled (585, 387) with delta (0, 0)
Screenshot: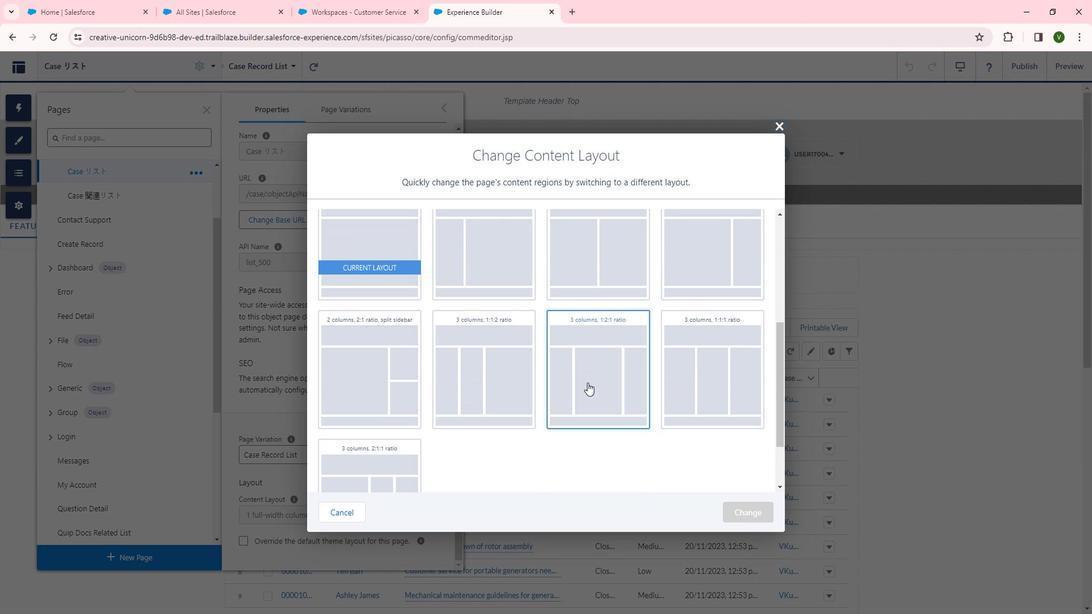 
Action: Mouse scrolled (585, 387) with delta (0, 0)
Screenshot: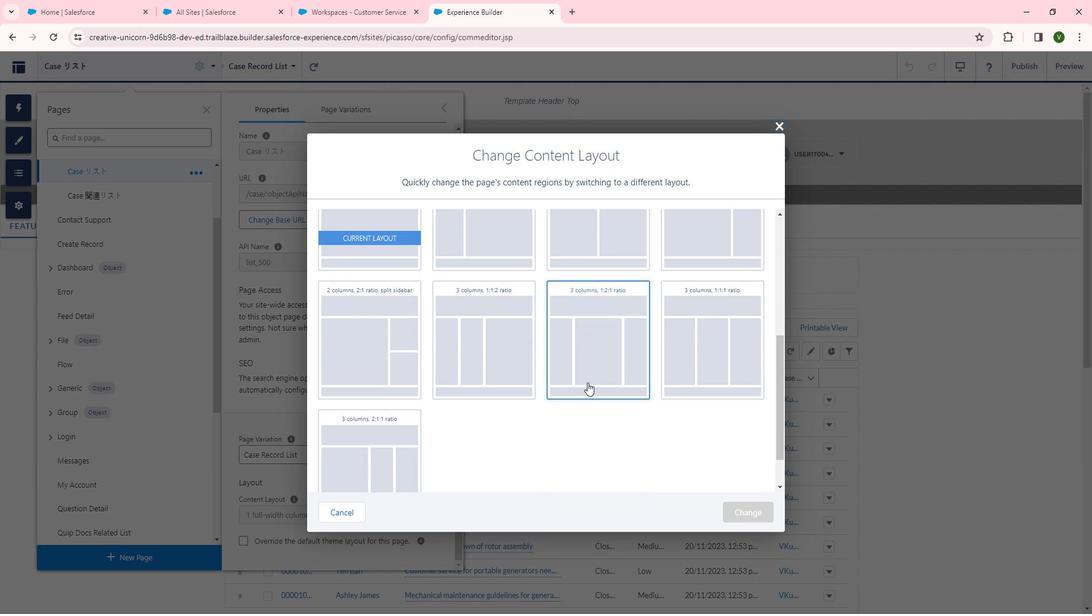 
Action: Mouse moved to (598, 309)
Screenshot: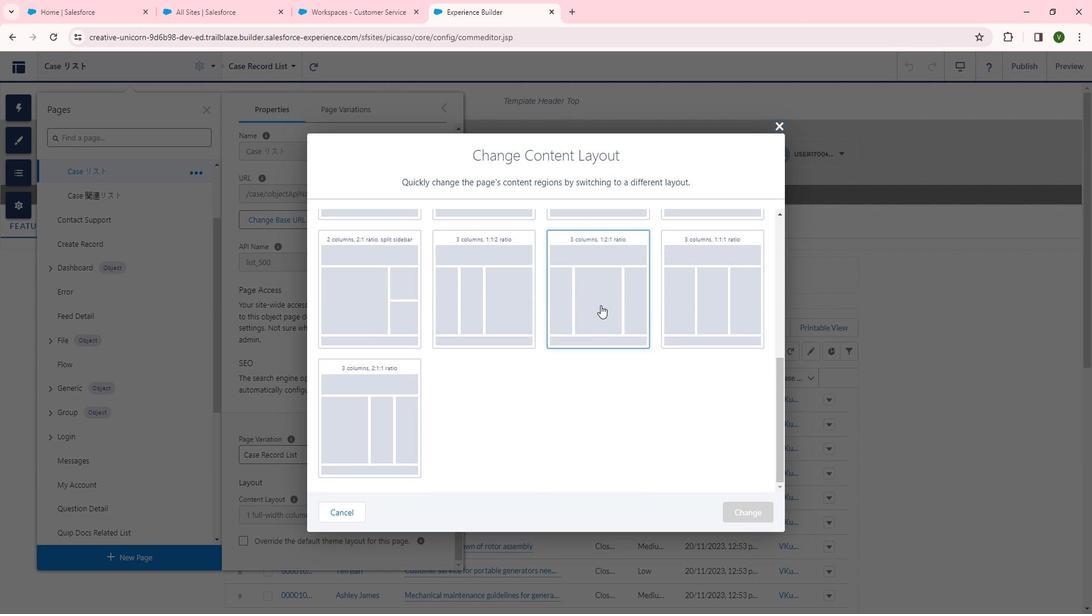 
Action: Mouse pressed left at (598, 309)
Screenshot: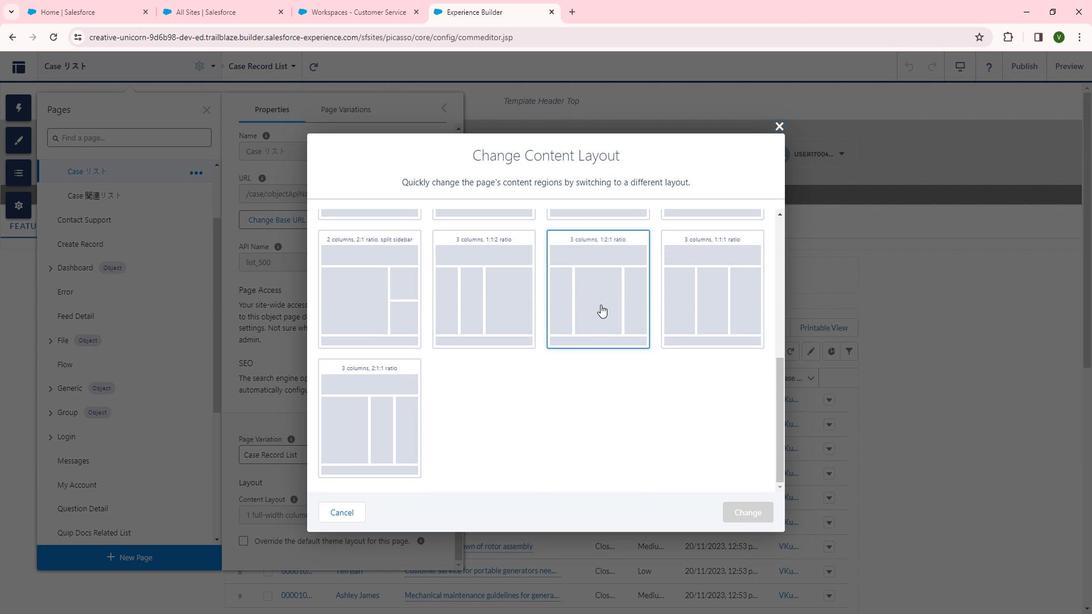 
Action: Mouse moved to (731, 513)
Screenshot: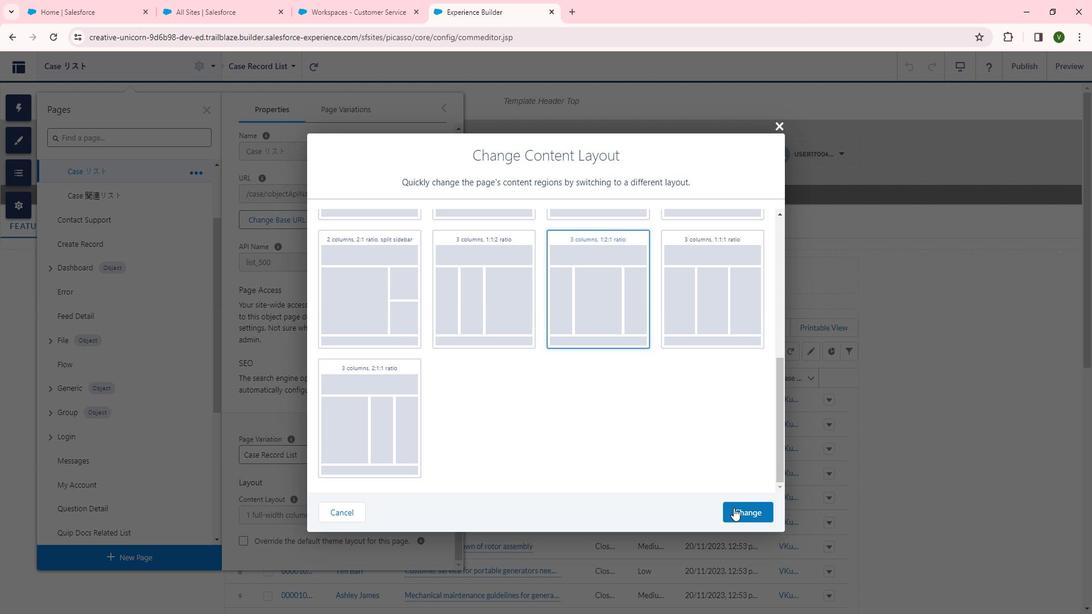 
Action: Mouse pressed left at (731, 513)
Screenshot: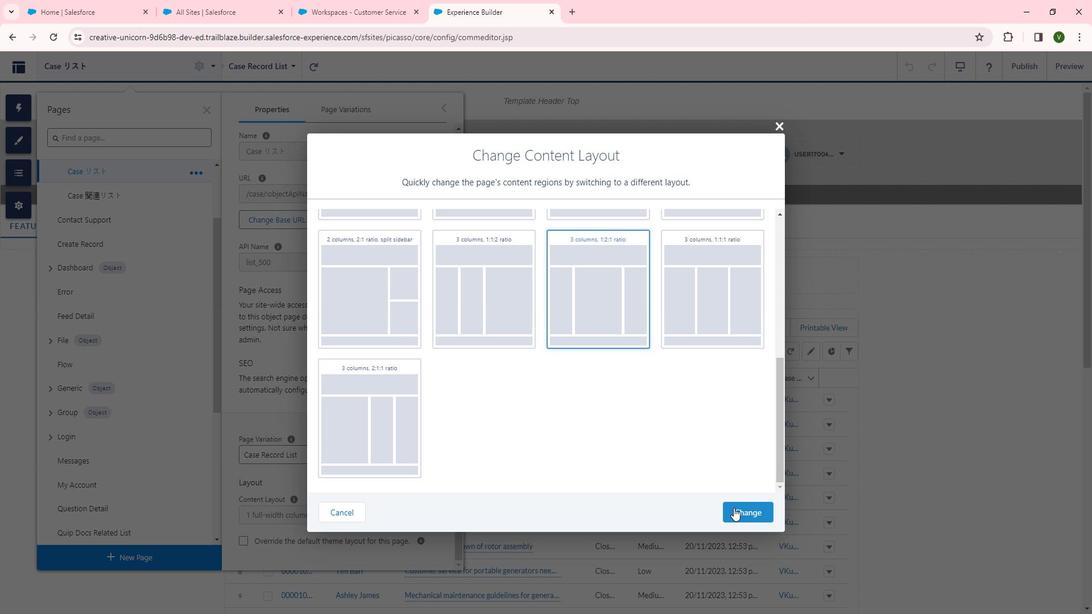 
Action: Mouse moved to (376, 446)
Screenshot: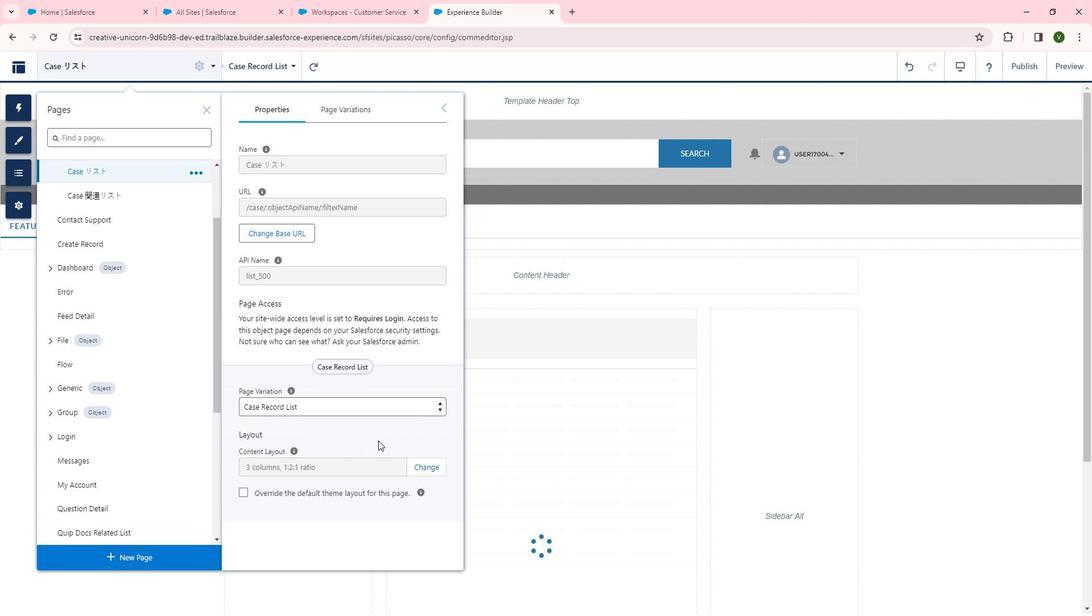 
